 Task: Search one way flight ticket for 4 adults, 2 children, 2 infants in seat and 1 infant on lap in economy from Birmingham: Birmingham-shuttlesworth International Airport to Huntsville: Huntsville International Airport(carl T. Jones Field) on 5-3-2023. Choice of flights is American. Number of bags: 1 carry on bag. Price is upto 95000. Outbound departure time preference is 4:30.
Action: Mouse moved to (245, 329)
Screenshot: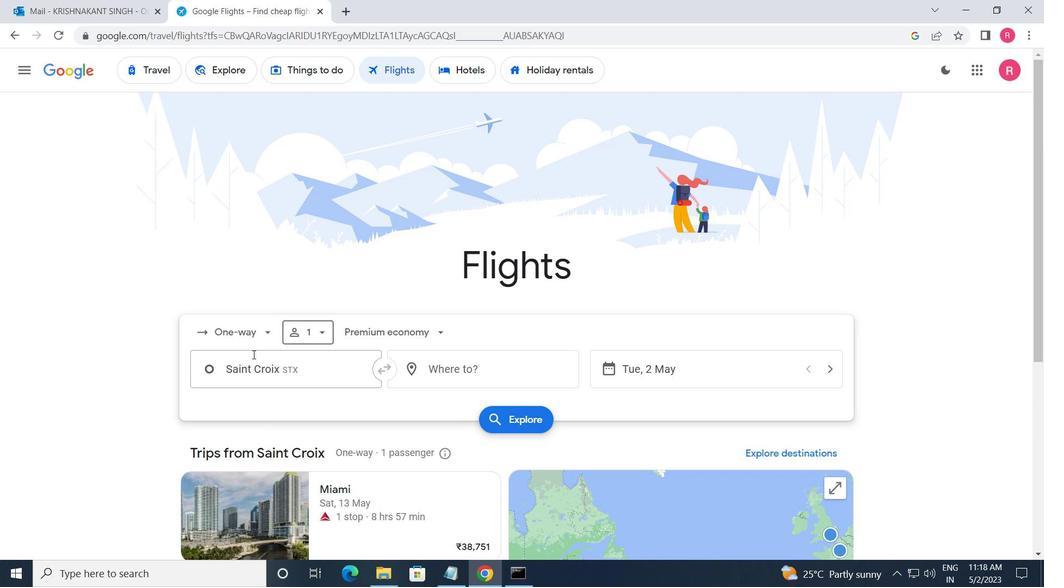 
Action: Mouse pressed left at (245, 329)
Screenshot: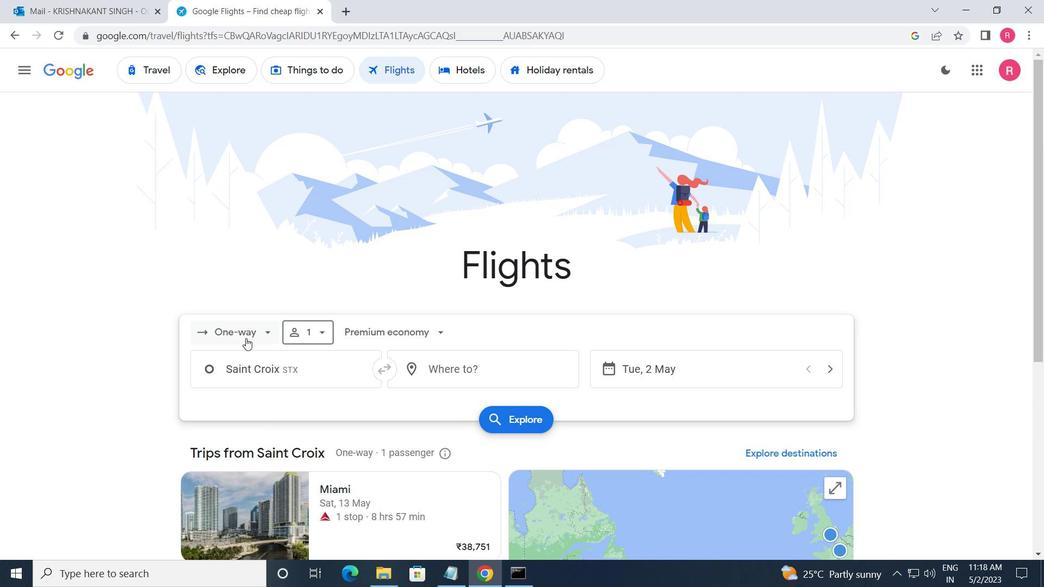 
Action: Mouse moved to (260, 399)
Screenshot: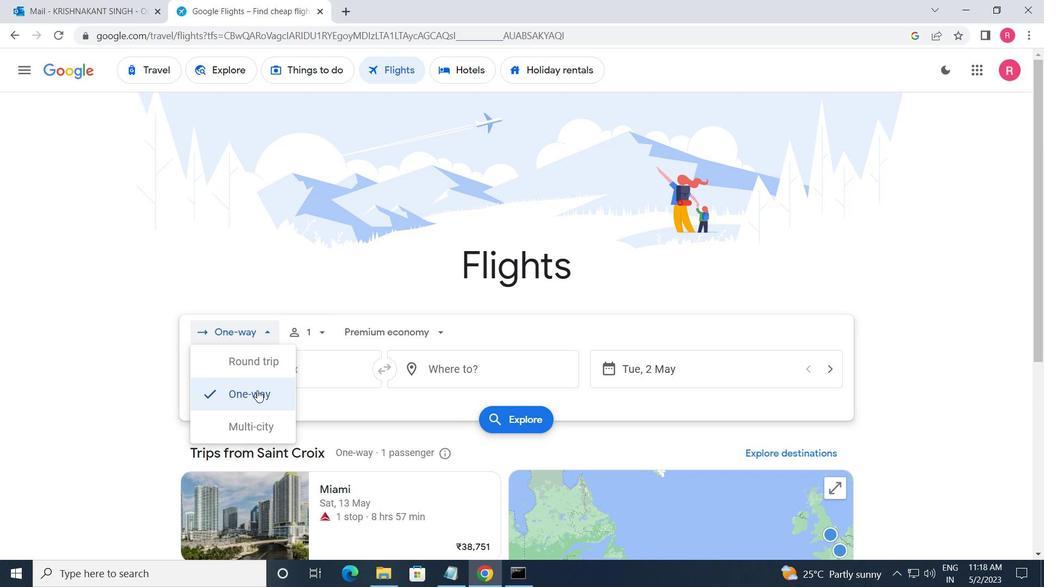 
Action: Mouse pressed left at (260, 399)
Screenshot: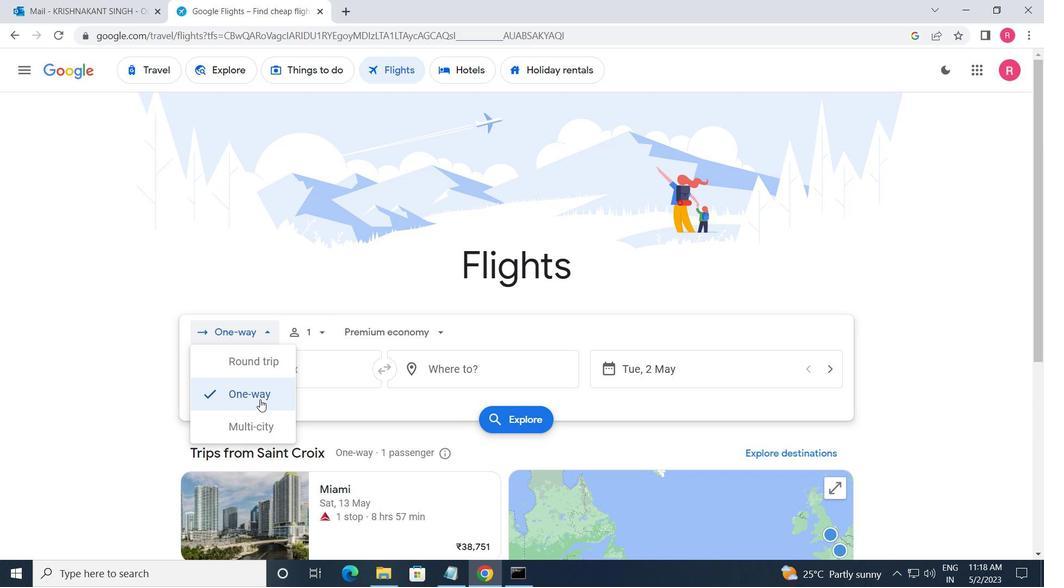 
Action: Mouse moved to (305, 339)
Screenshot: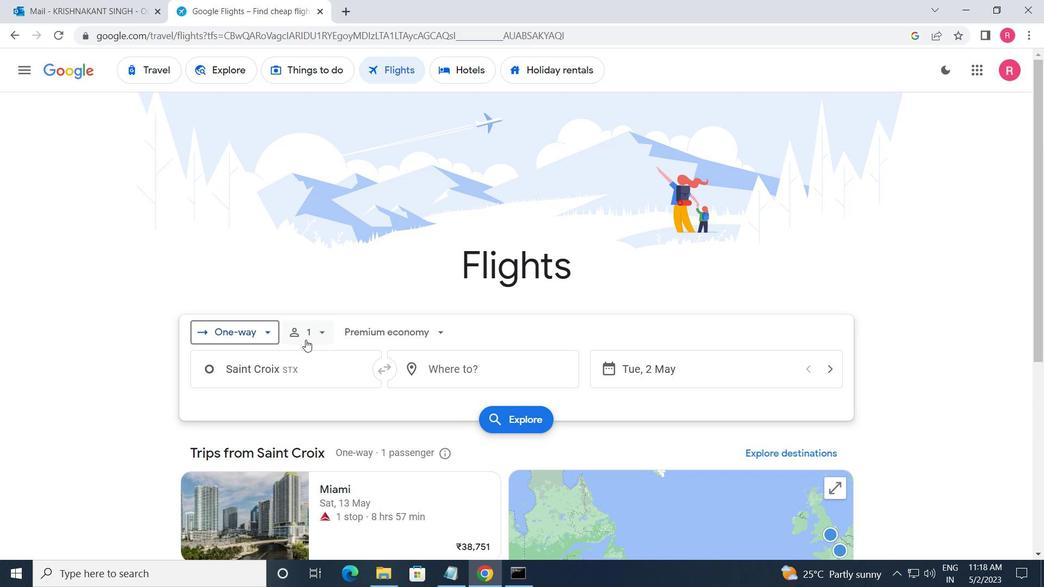 
Action: Mouse pressed left at (305, 339)
Screenshot: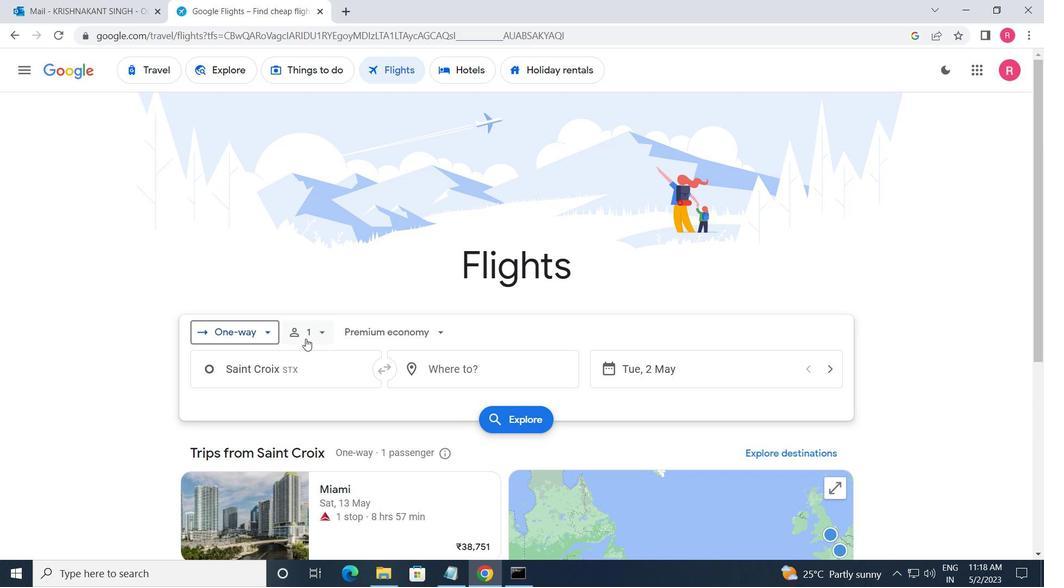 
Action: Mouse moved to (423, 373)
Screenshot: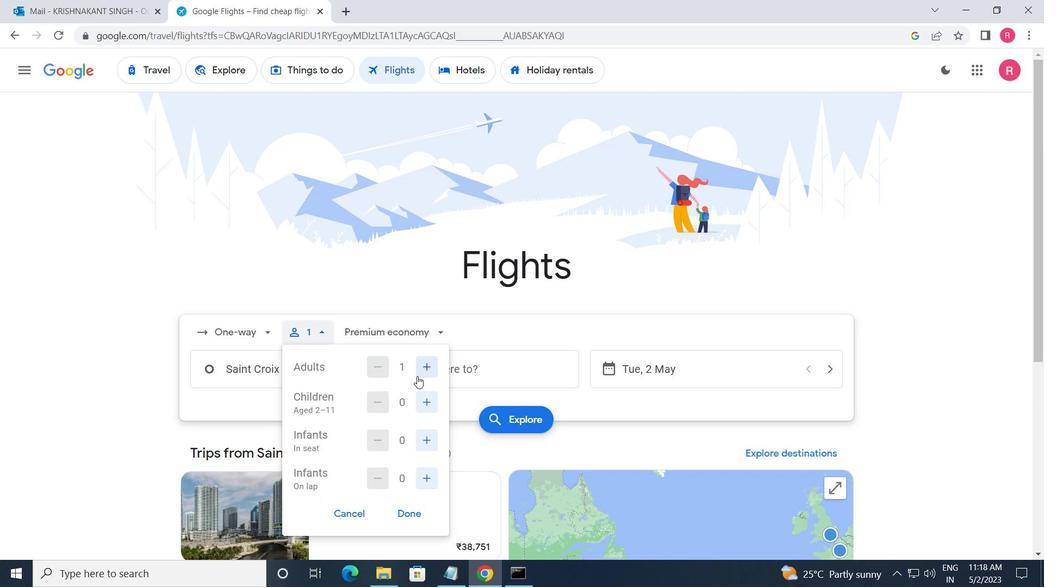 
Action: Mouse pressed left at (423, 373)
Screenshot: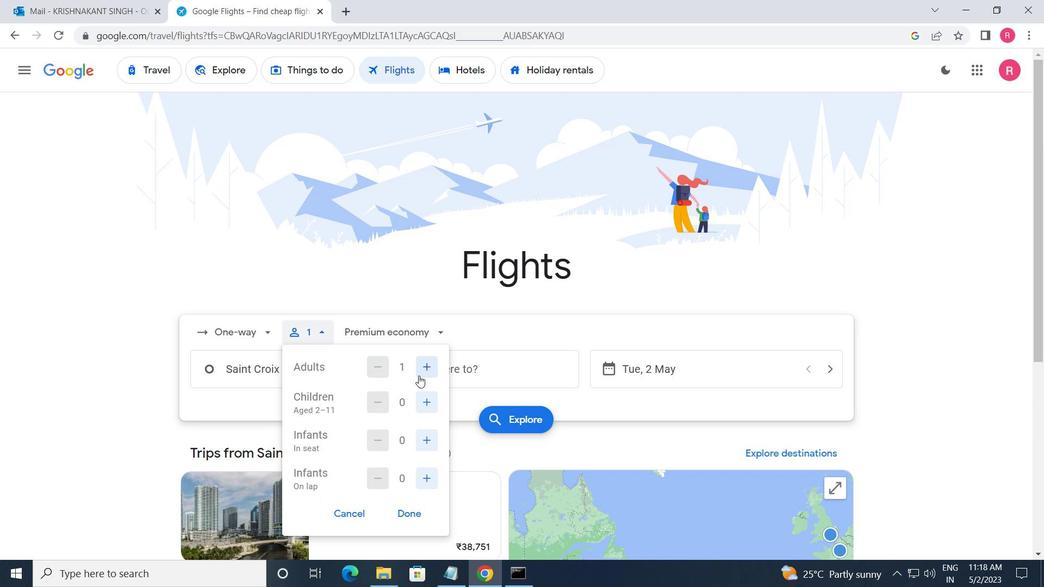 
Action: Mouse moved to (423, 373)
Screenshot: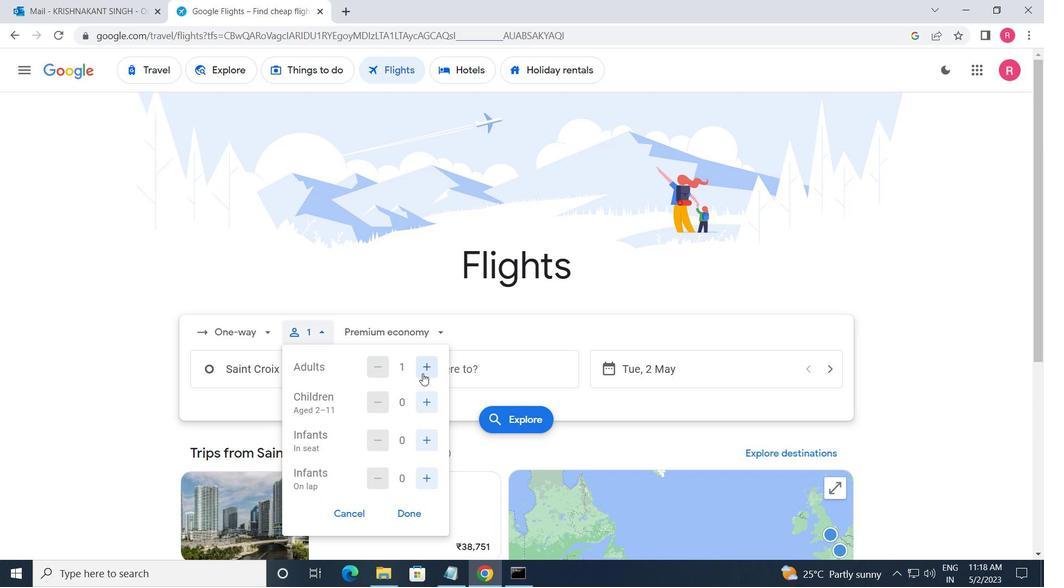 
Action: Mouse pressed left at (423, 373)
Screenshot: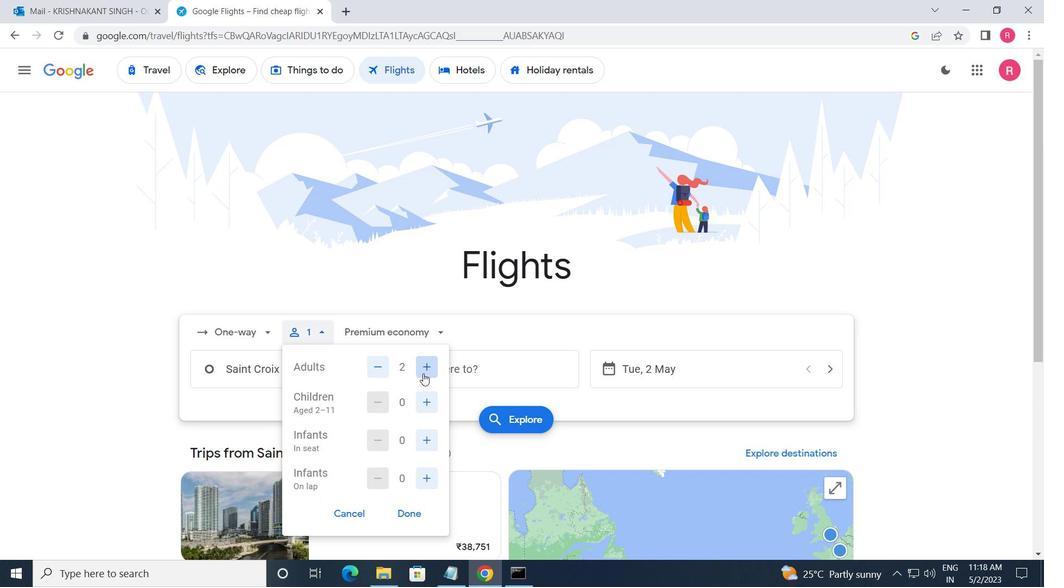 
Action: Mouse pressed left at (423, 373)
Screenshot: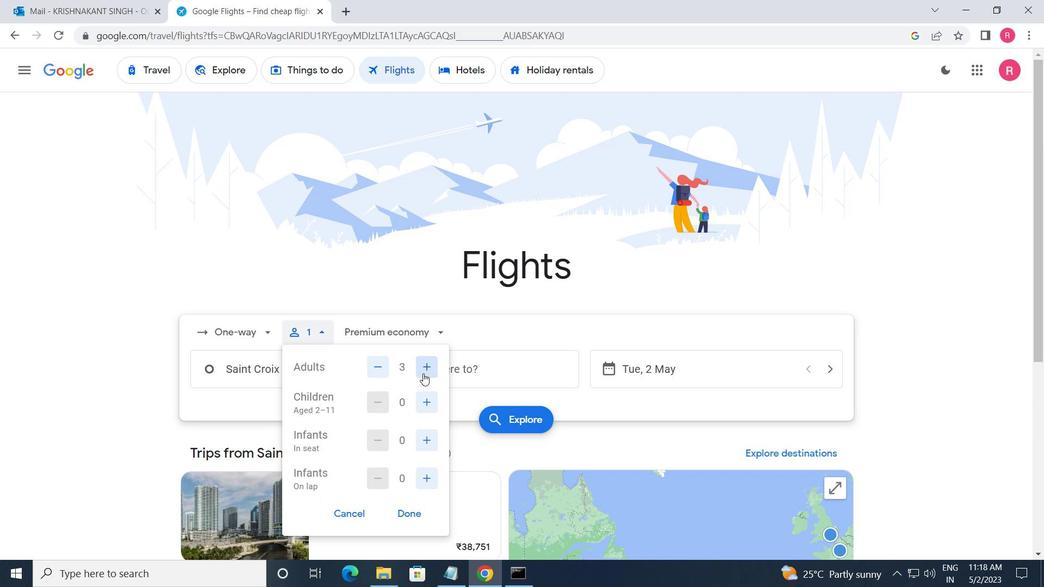 
Action: Mouse moved to (417, 410)
Screenshot: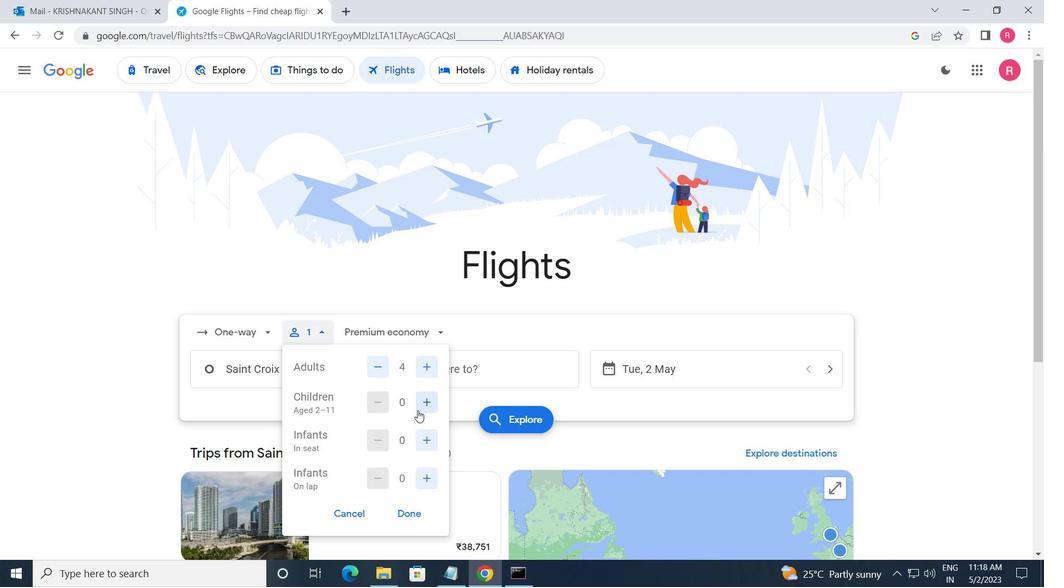 
Action: Mouse pressed left at (417, 410)
Screenshot: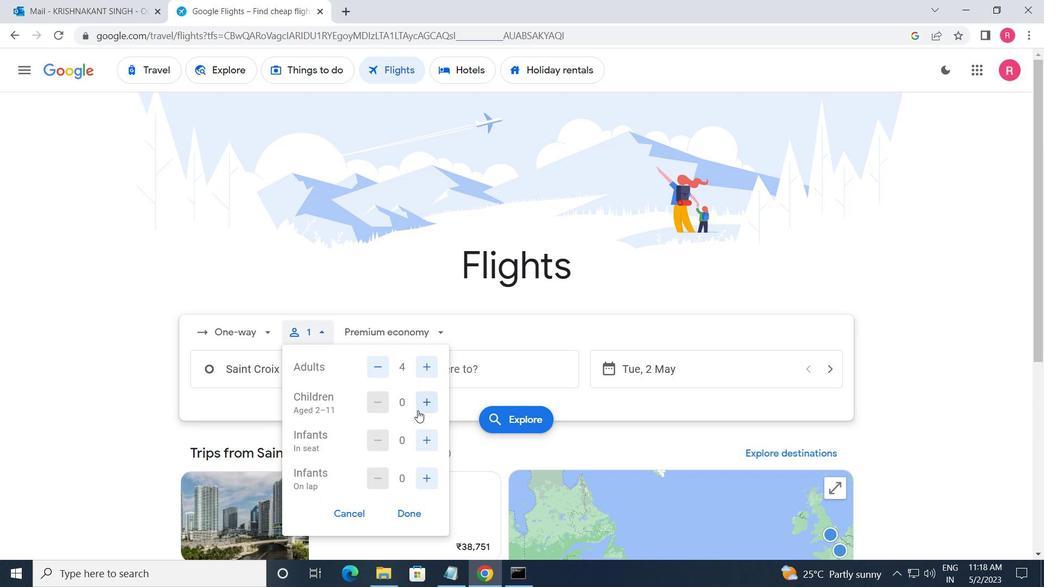 
Action: Mouse moved to (417, 408)
Screenshot: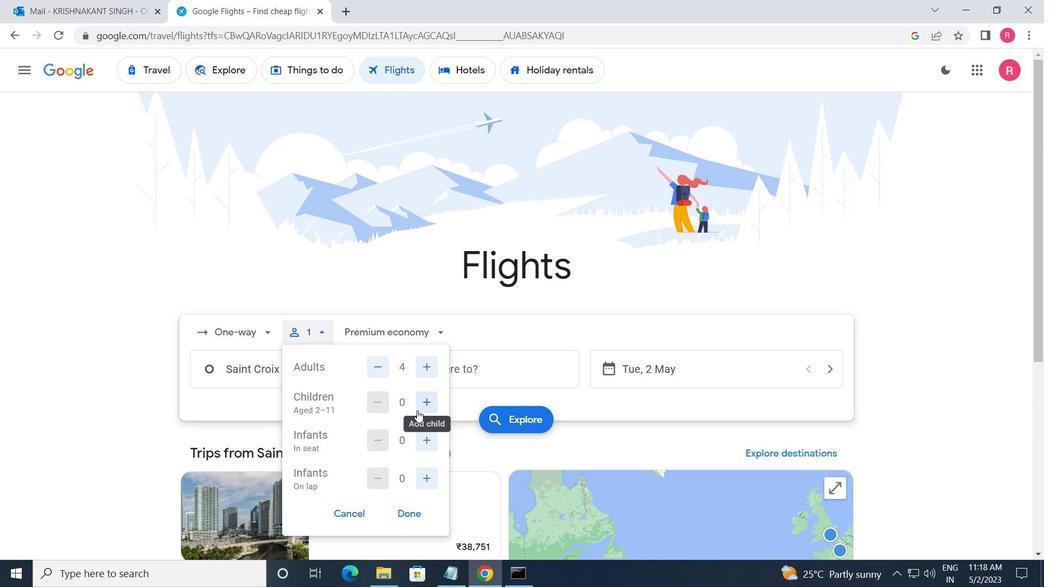
Action: Mouse pressed left at (417, 408)
Screenshot: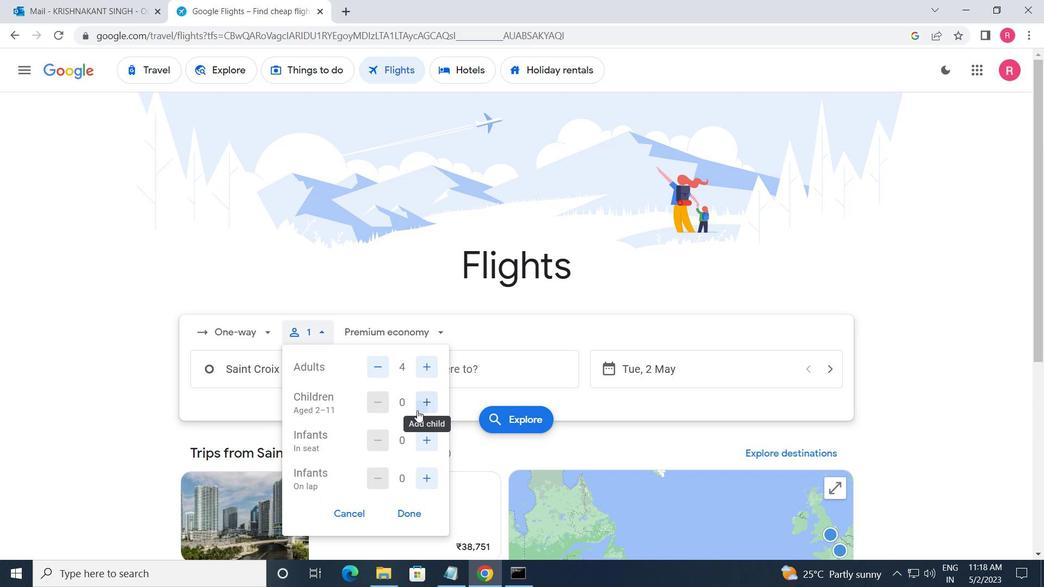 
Action: Mouse pressed left at (417, 408)
Screenshot: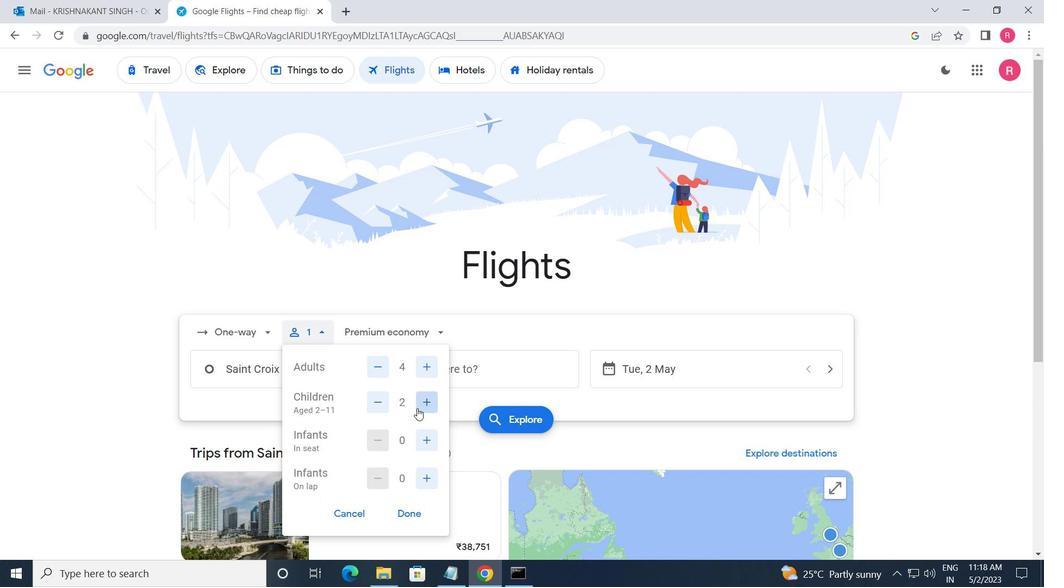 
Action: Mouse moved to (378, 403)
Screenshot: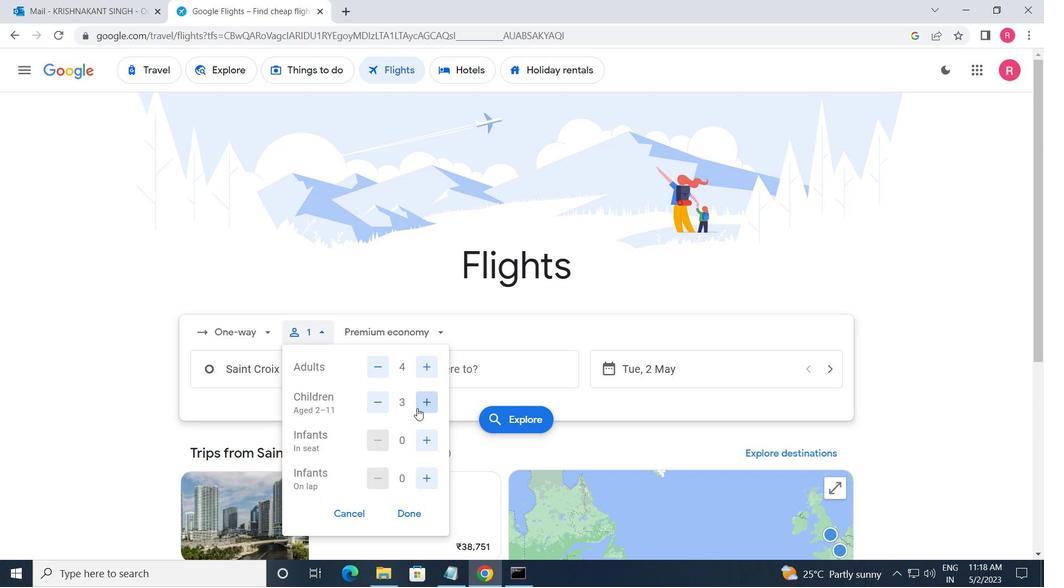 
Action: Mouse pressed left at (378, 403)
Screenshot: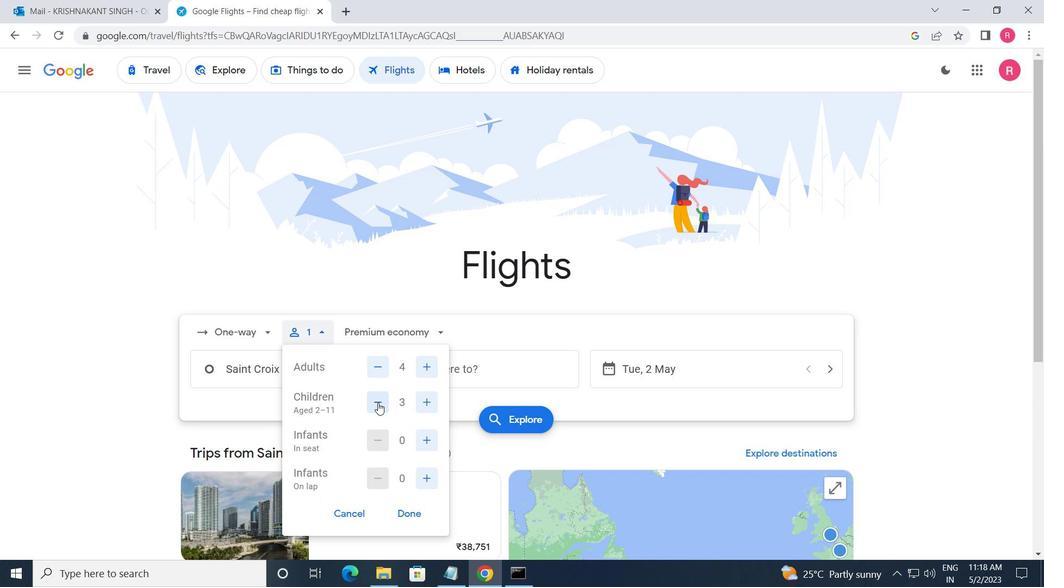 
Action: Mouse moved to (427, 439)
Screenshot: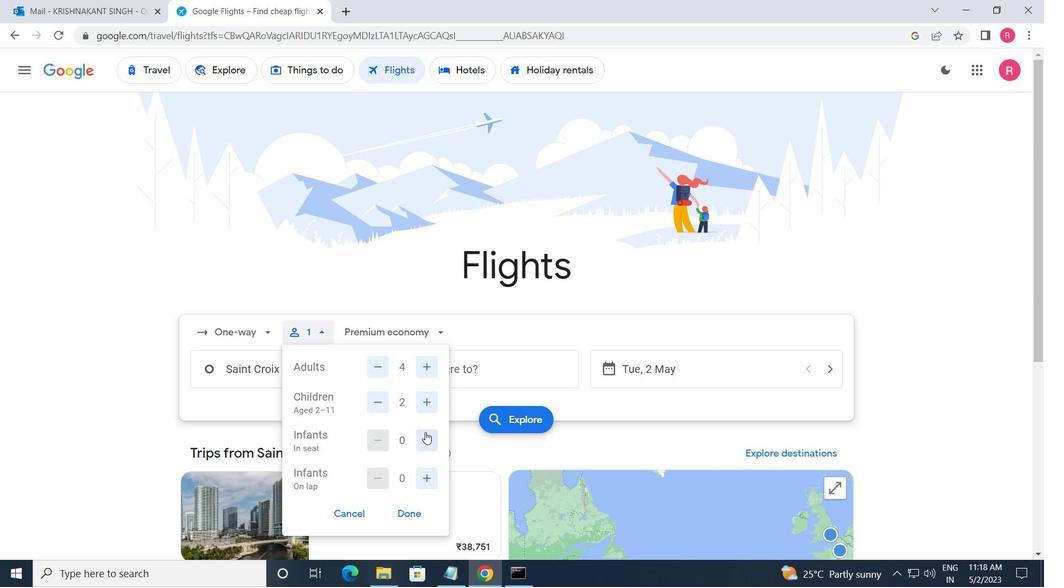 
Action: Mouse pressed left at (427, 439)
Screenshot: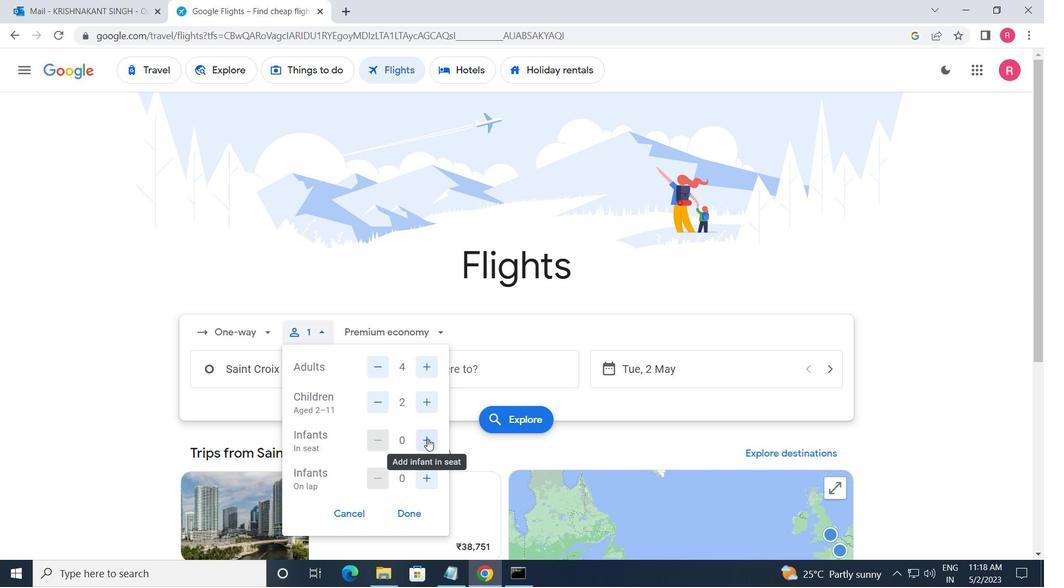 
Action: Mouse pressed left at (427, 439)
Screenshot: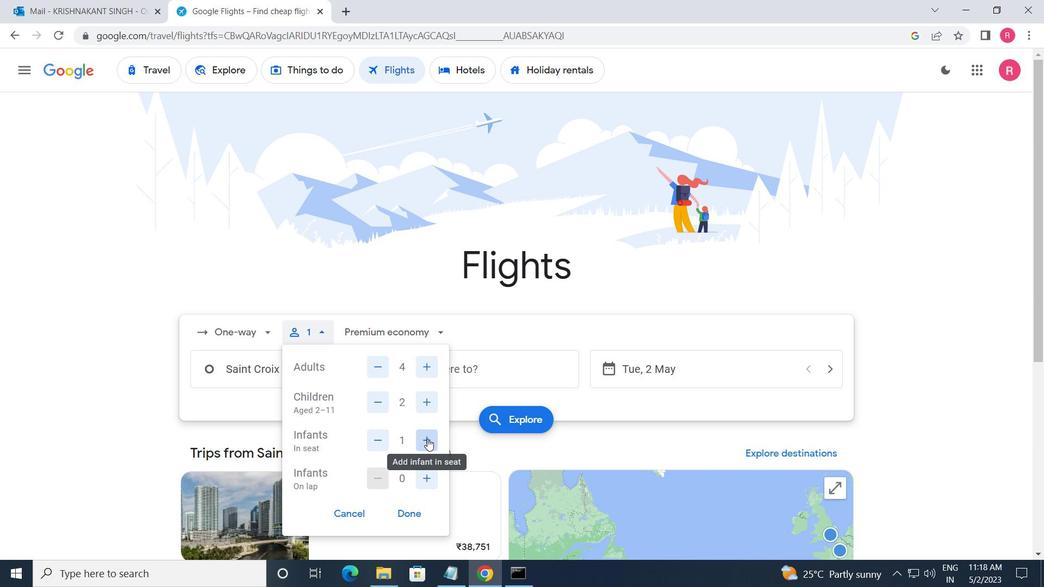 
Action: Mouse moved to (428, 471)
Screenshot: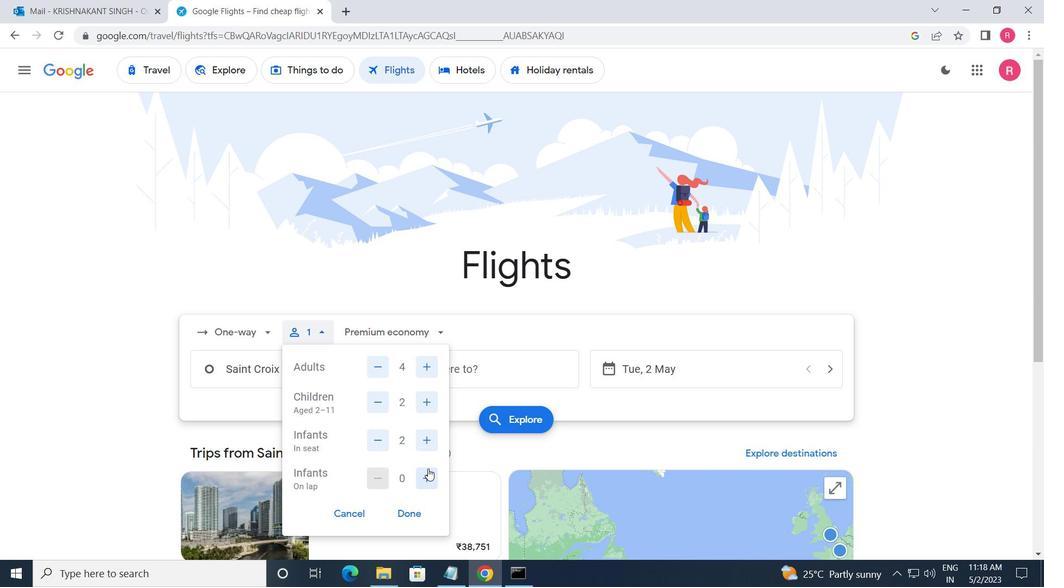 
Action: Mouse pressed left at (428, 471)
Screenshot: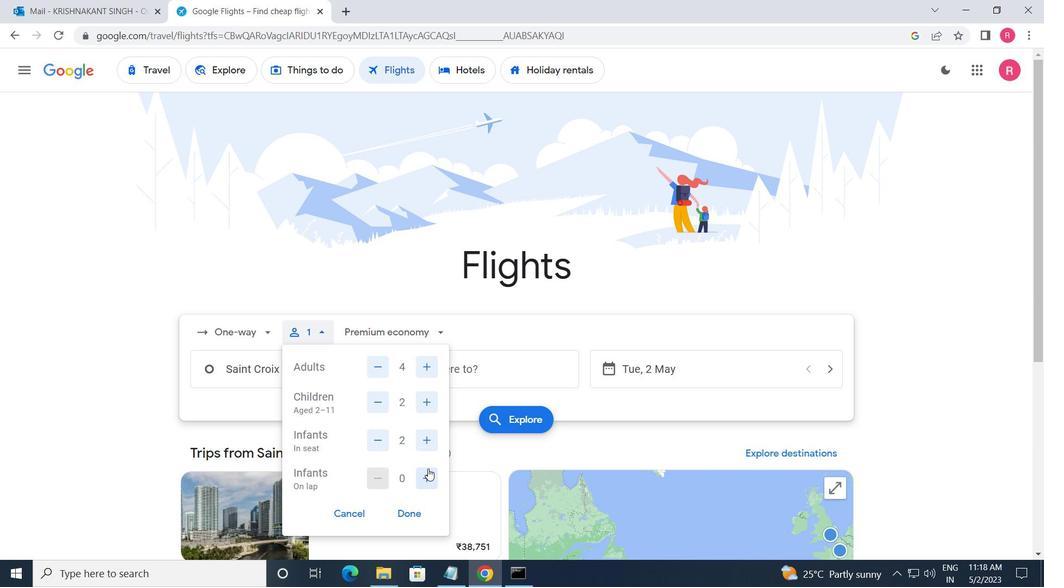 
Action: Mouse moved to (409, 511)
Screenshot: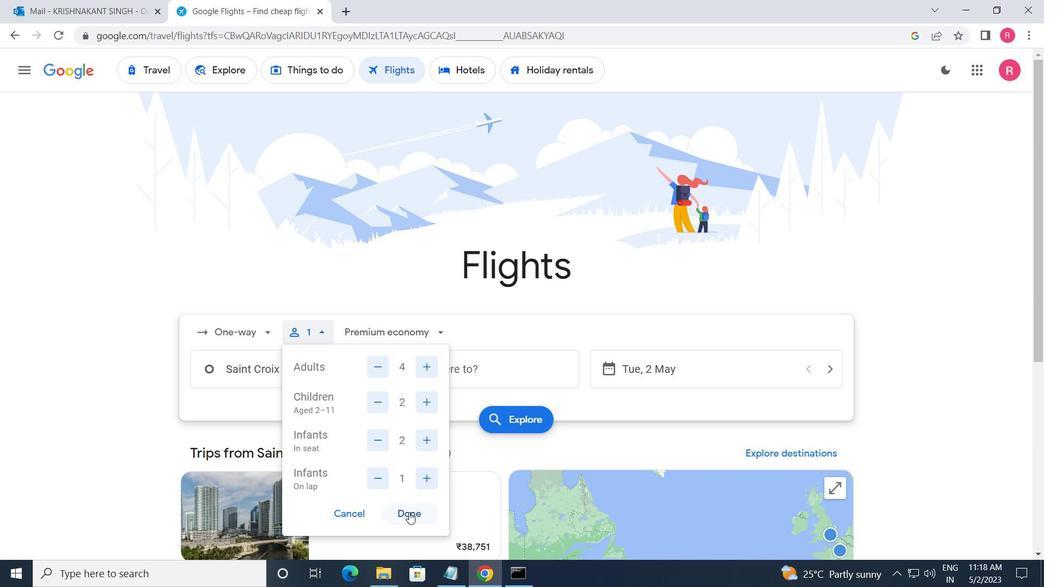 
Action: Mouse pressed left at (409, 511)
Screenshot: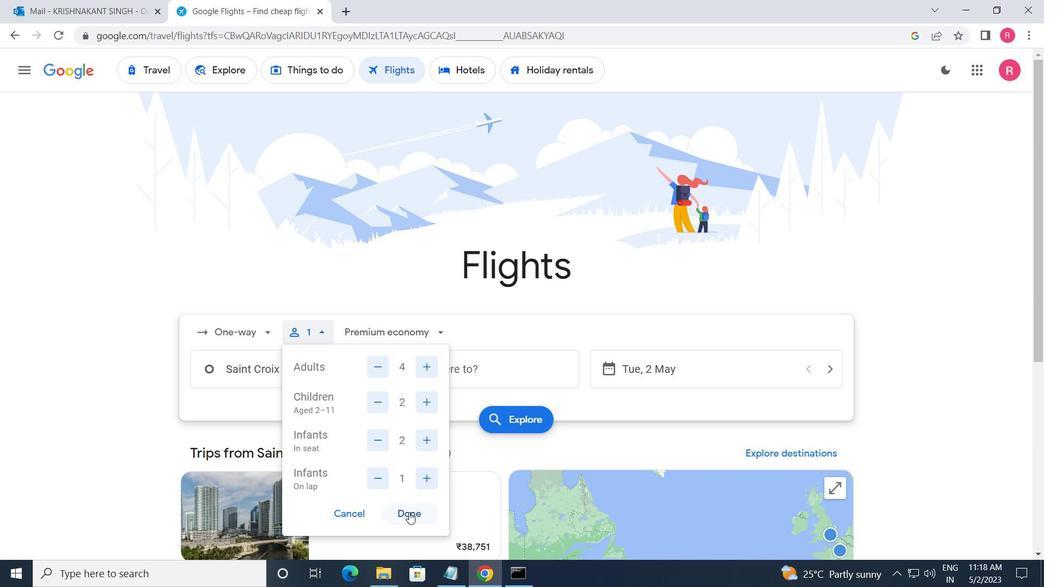 
Action: Mouse moved to (385, 330)
Screenshot: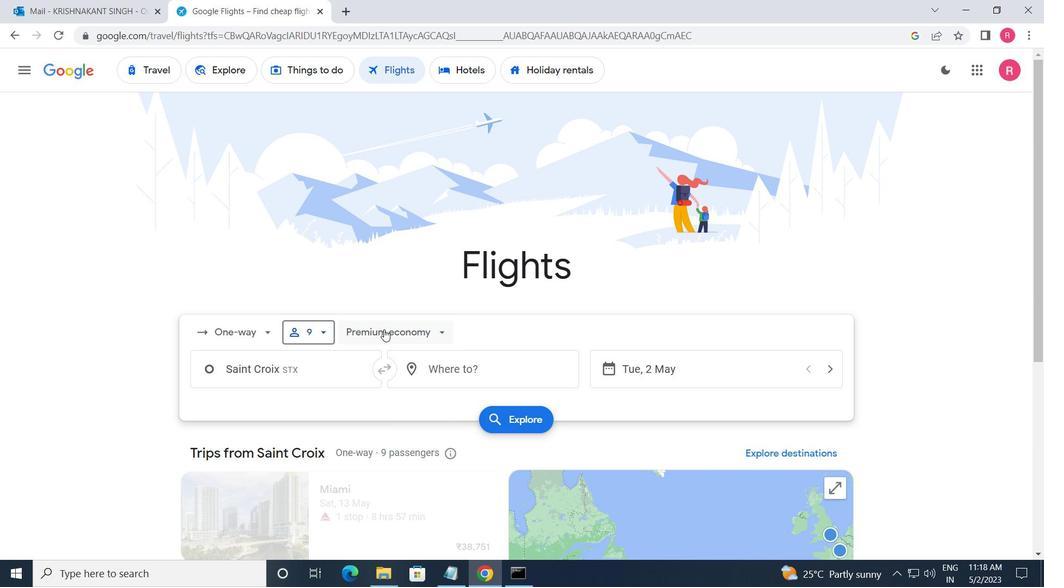 
Action: Mouse pressed left at (385, 330)
Screenshot: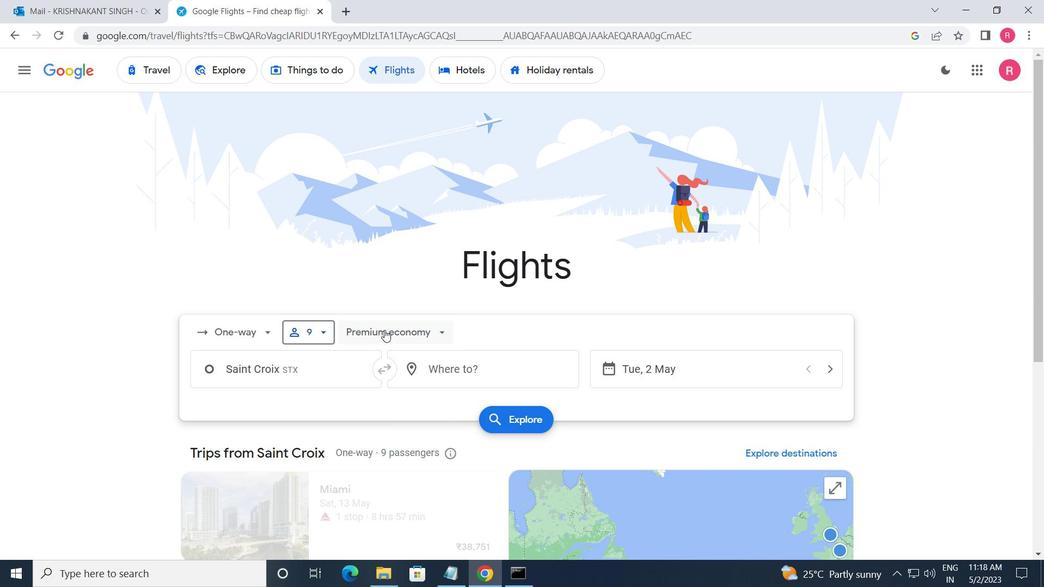 
Action: Mouse moved to (397, 372)
Screenshot: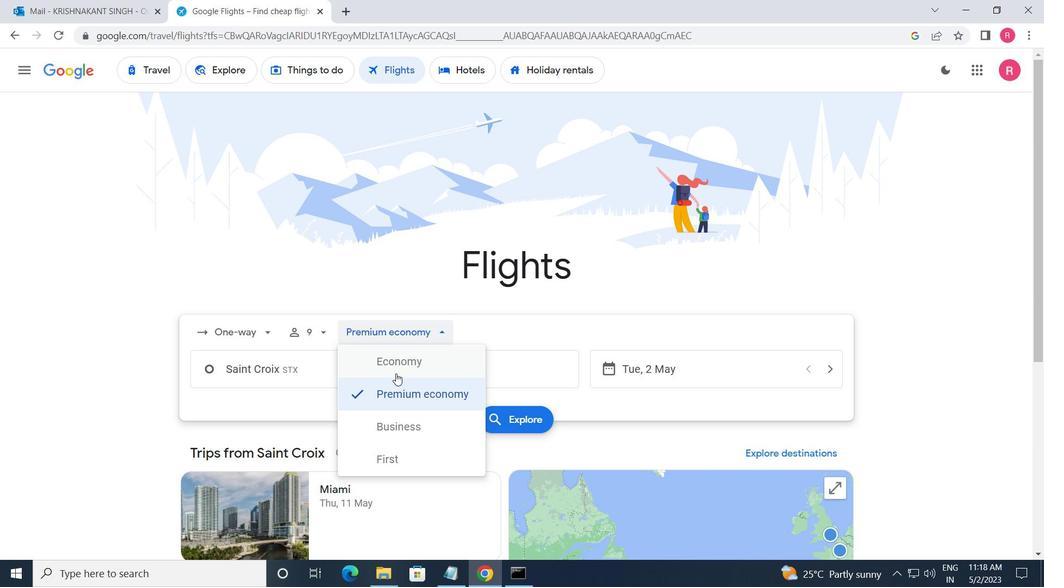 
Action: Mouse pressed left at (397, 372)
Screenshot: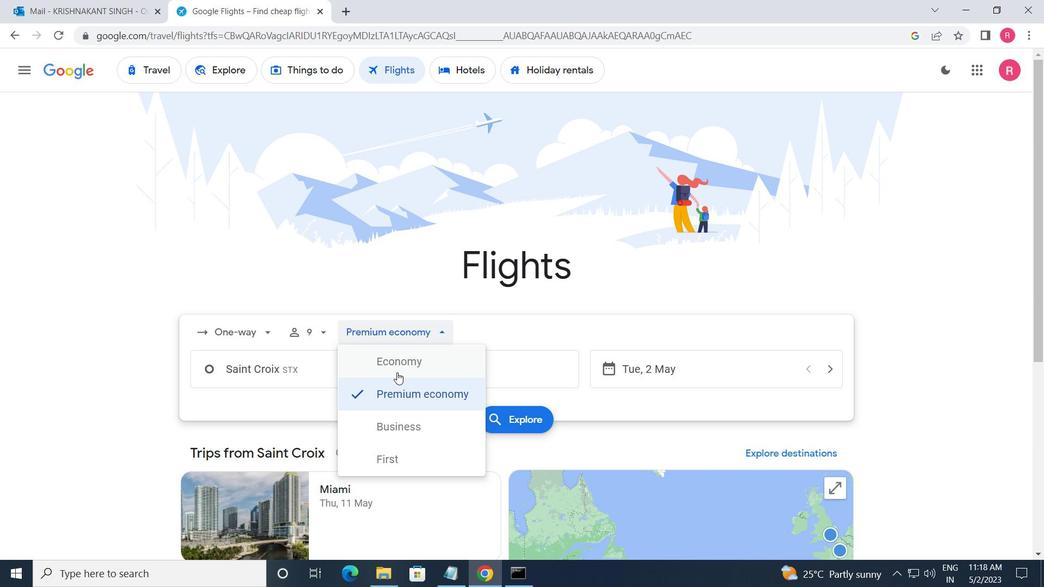 
Action: Mouse moved to (322, 375)
Screenshot: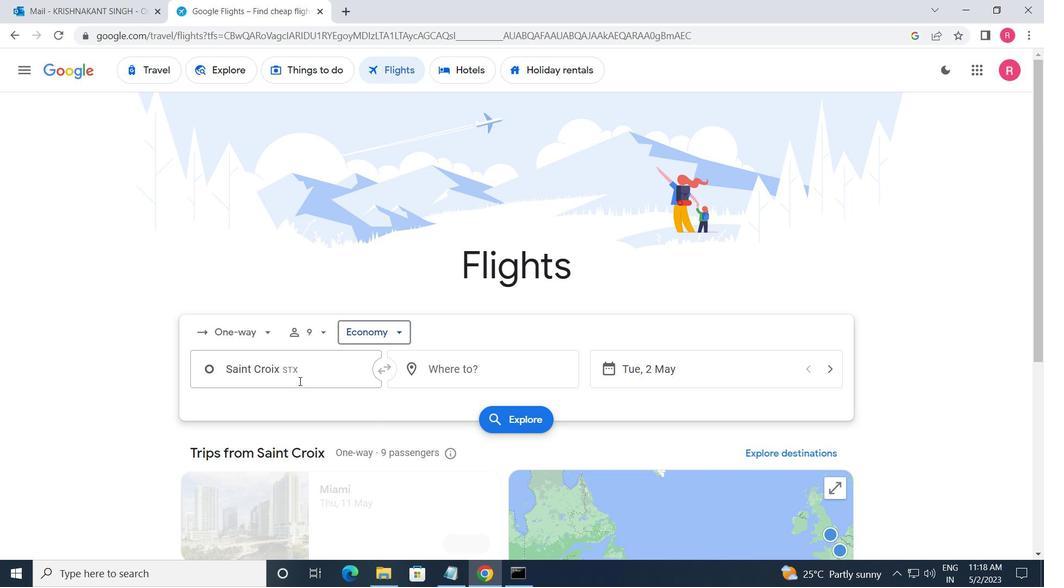
Action: Mouse pressed left at (322, 375)
Screenshot: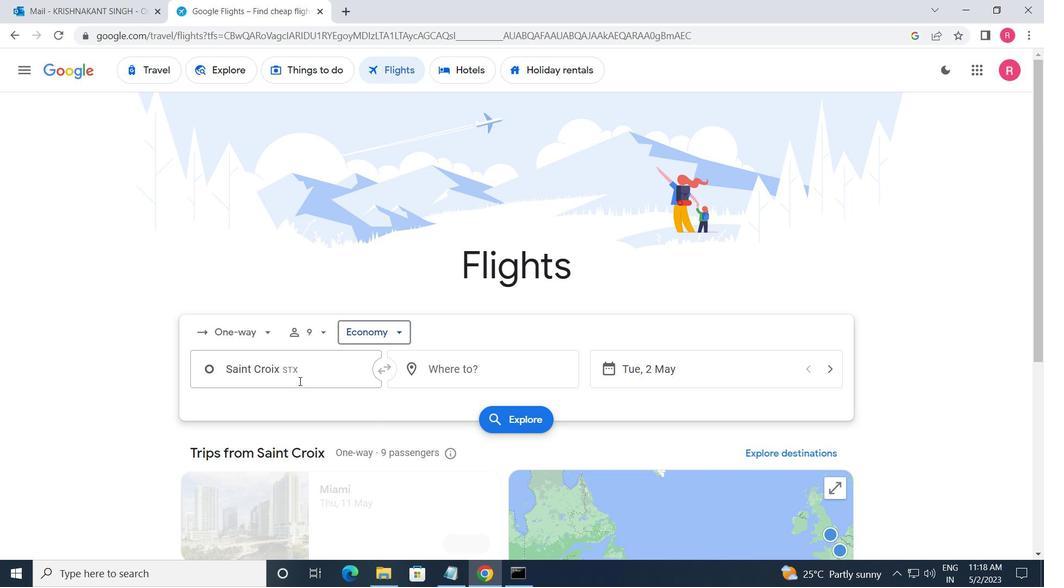 
Action: Mouse moved to (321, 379)
Screenshot: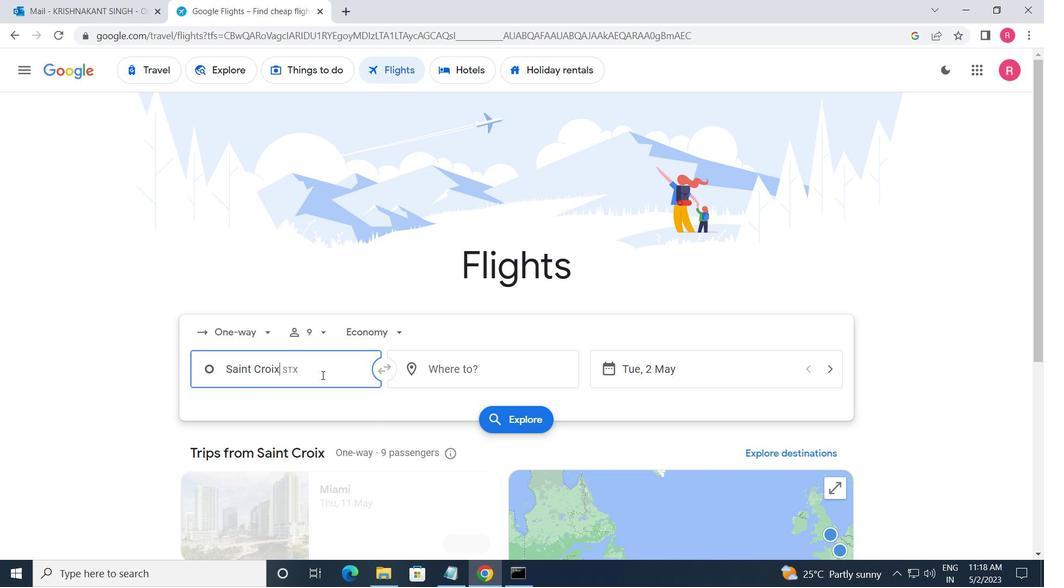 
Action: Key pressed <Key.shift><Key.shift>BIRMINGHAM-<Key.shift>S
Screenshot: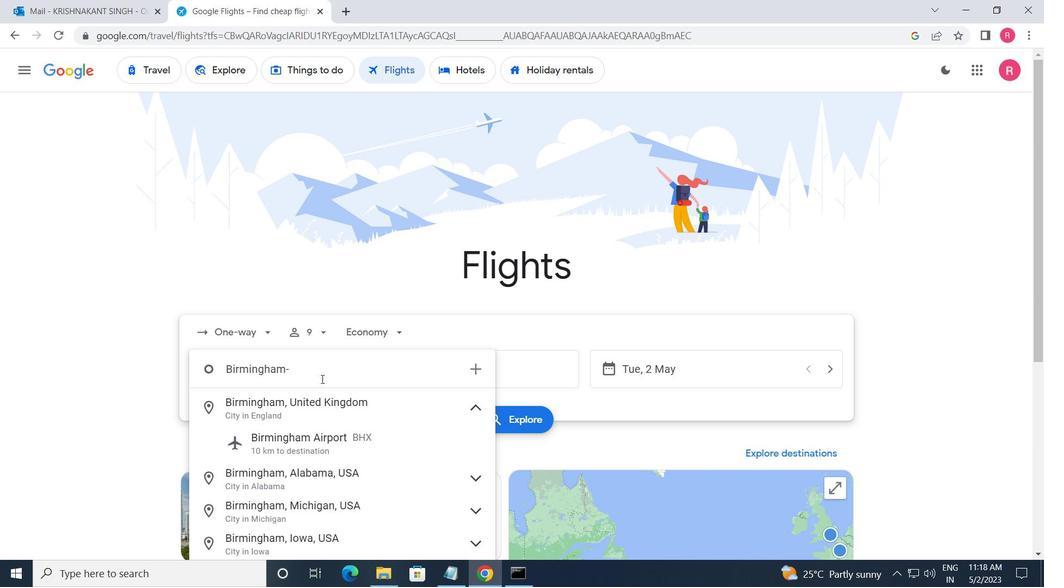 
Action: Mouse moved to (331, 433)
Screenshot: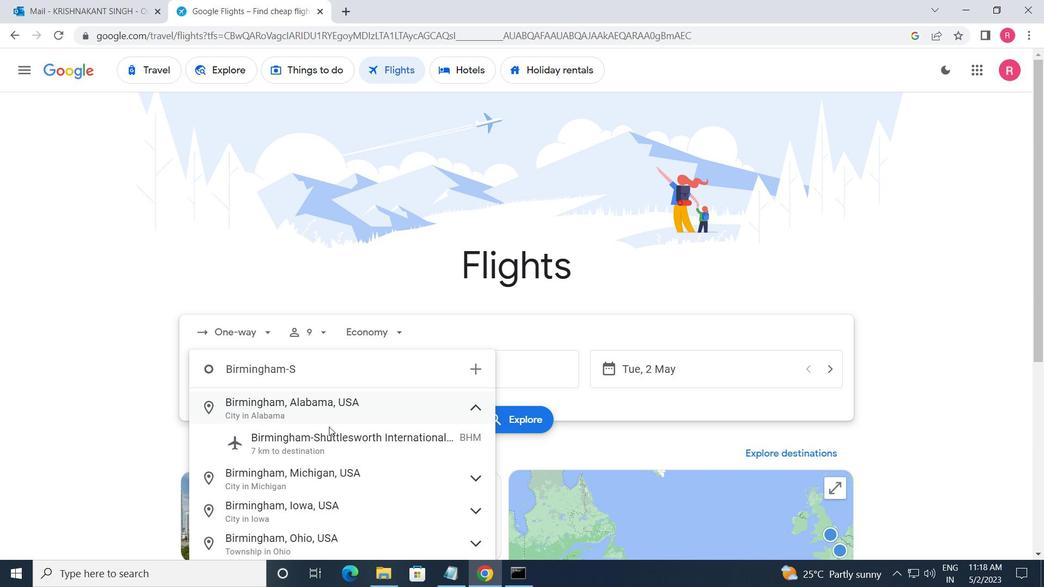 
Action: Mouse pressed left at (331, 433)
Screenshot: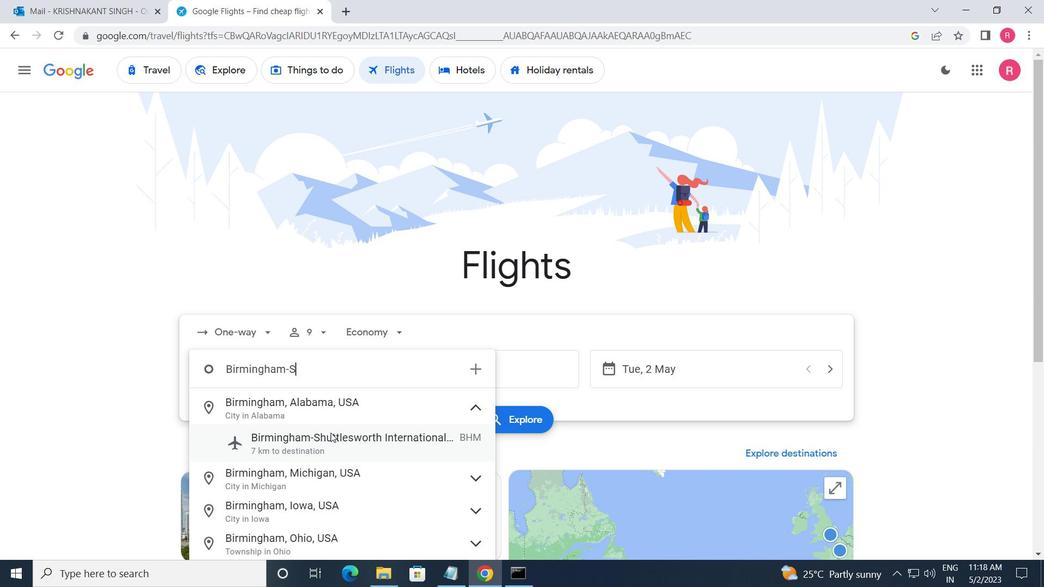 
Action: Mouse moved to (442, 373)
Screenshot: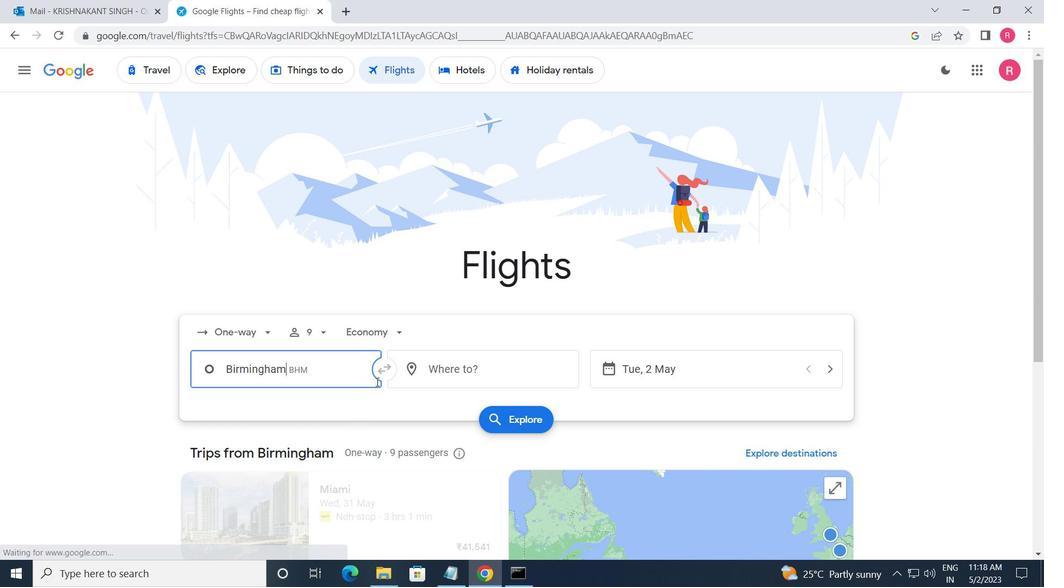 
Action: Mouse pressed left at (442, 373)
Screenshot: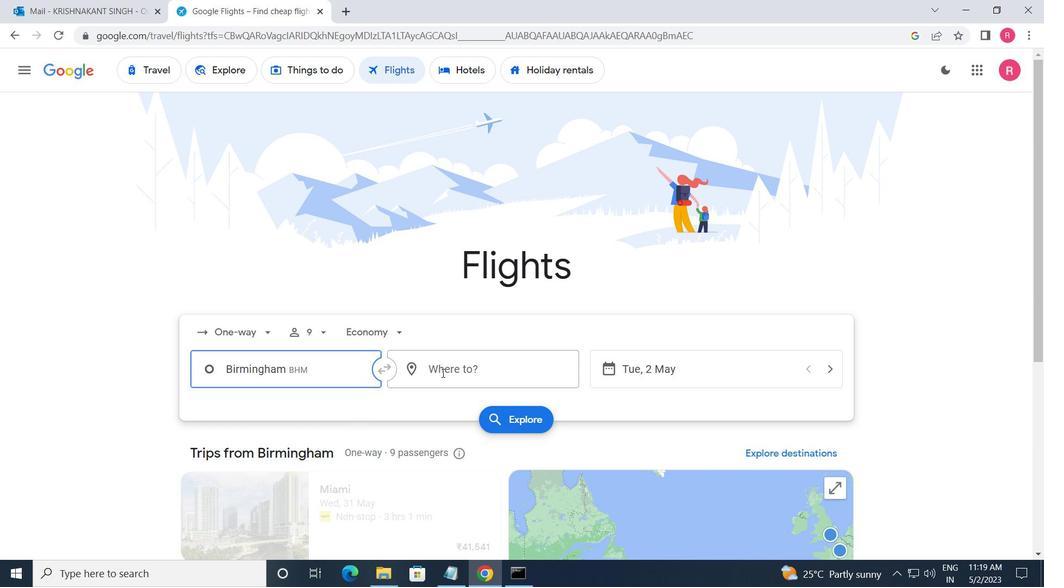 
Action: Mouse moved to (417, 344)
Screenshot: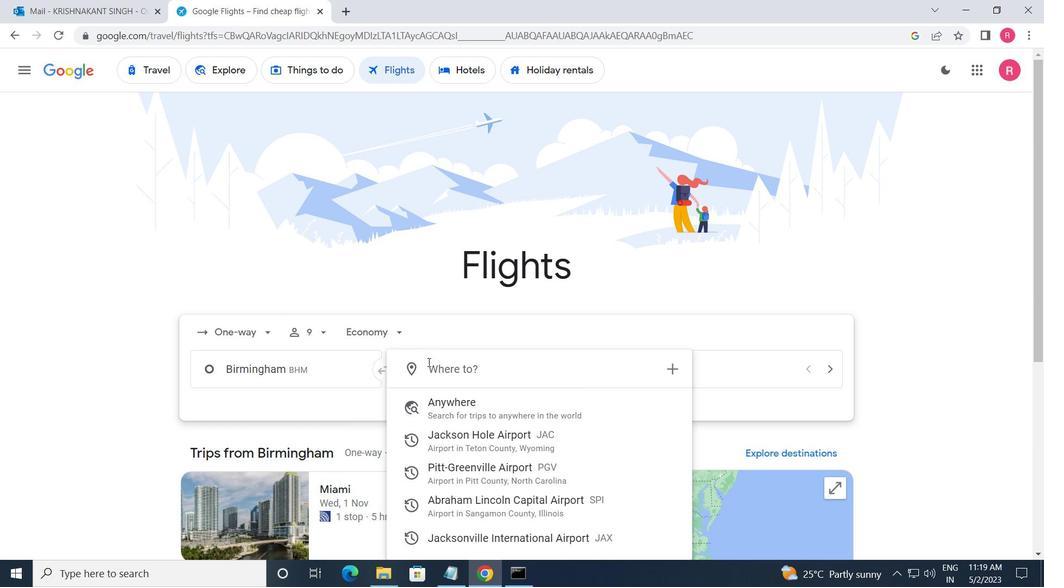 
Action: Key pressed <Key.shift_r>HUNTS
Screenshot: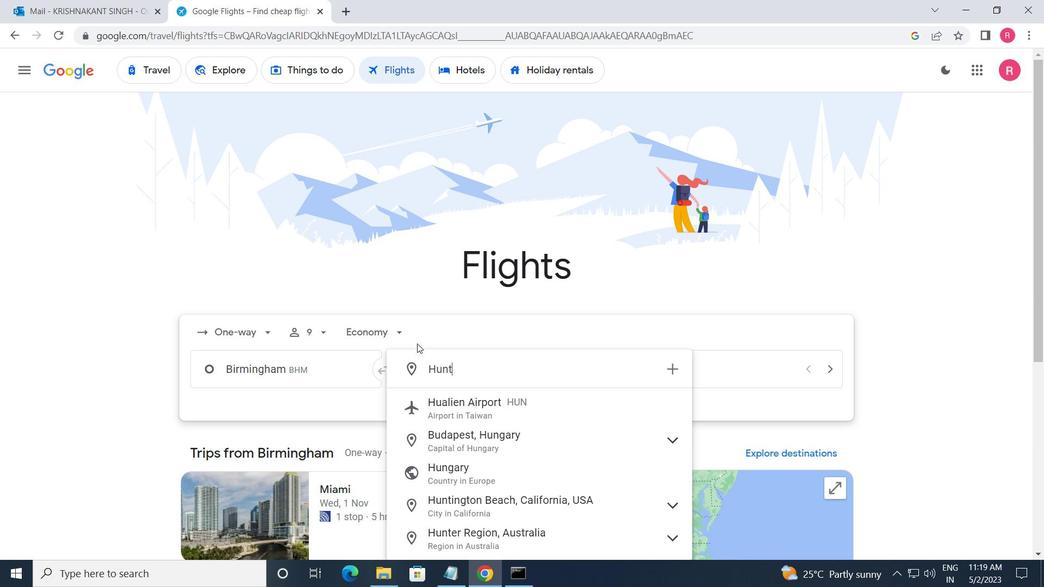
Action: Mouse moved to (482, 451)
Screenshot: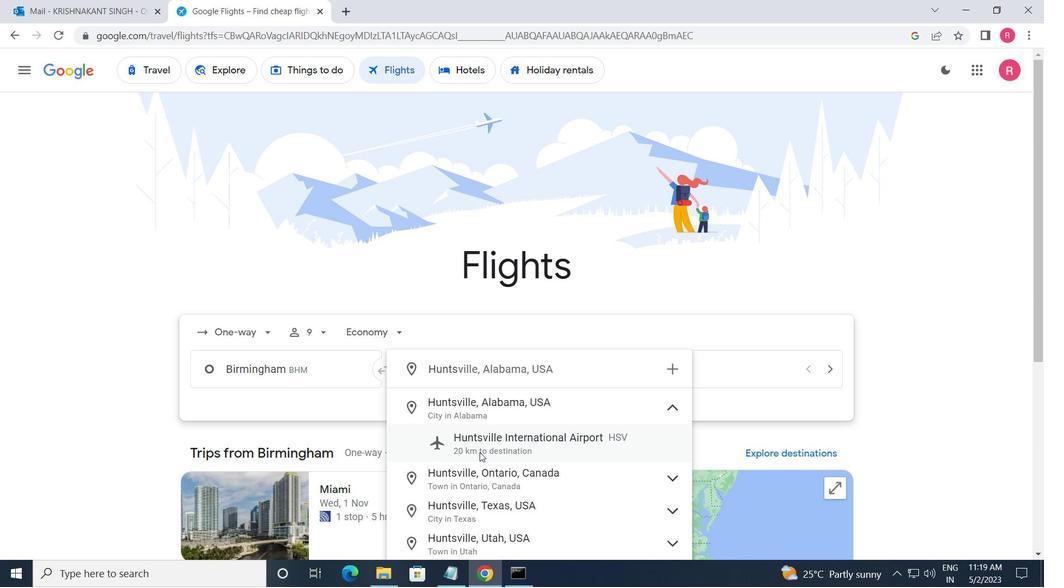 
Action: Mouse pressed left at (482, 451)
Screenshot: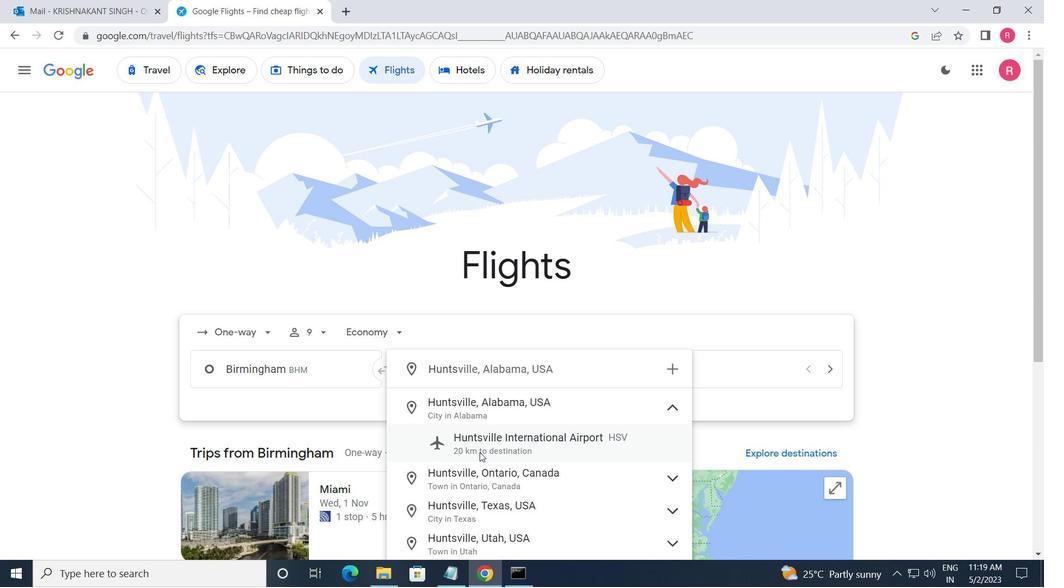 
Action: Mouse moved to (727, 353)
Screenshot: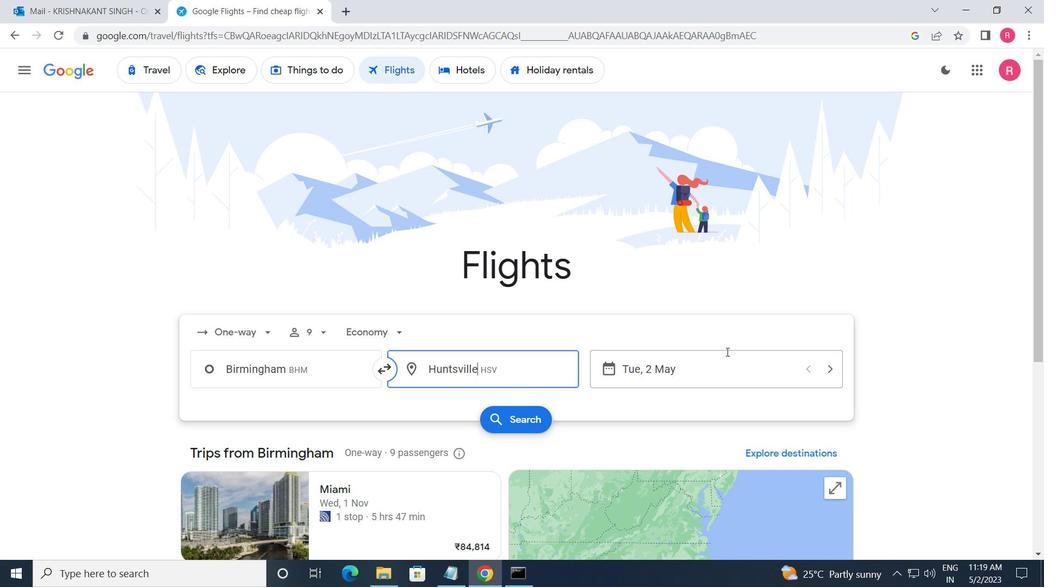 
Action: Mouse pressed left at (727, 353)
Screenshot: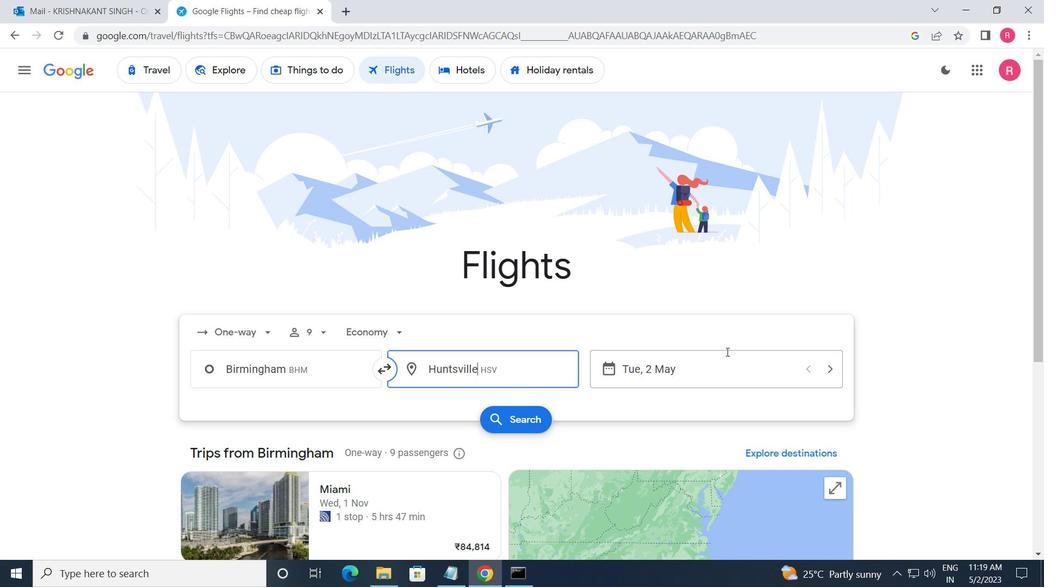 
Action: Mouse moved to (424, 311)
Screenshot: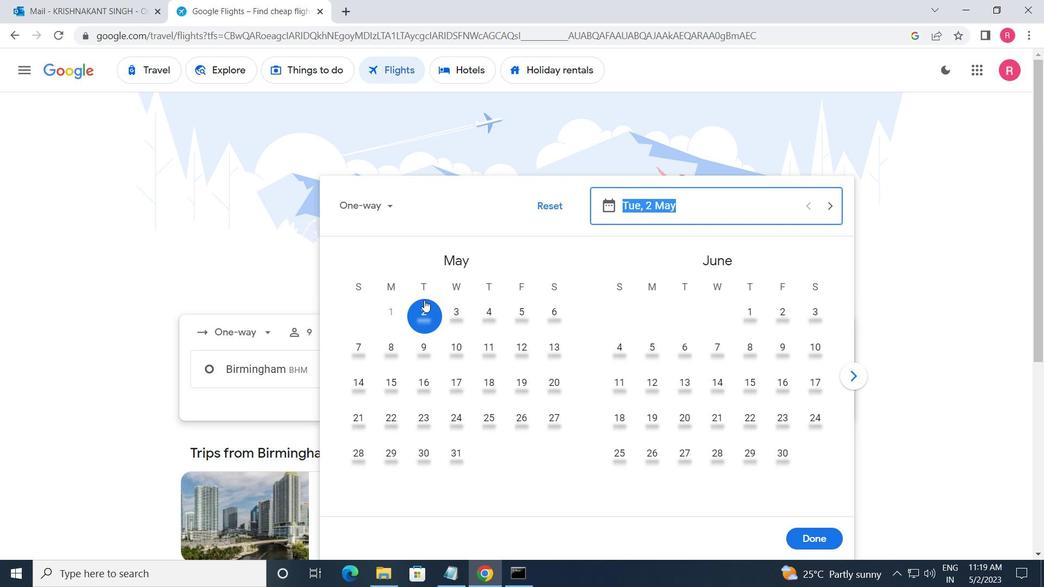 
Action: Mouse pressed left at (424, 311)
Screenshot: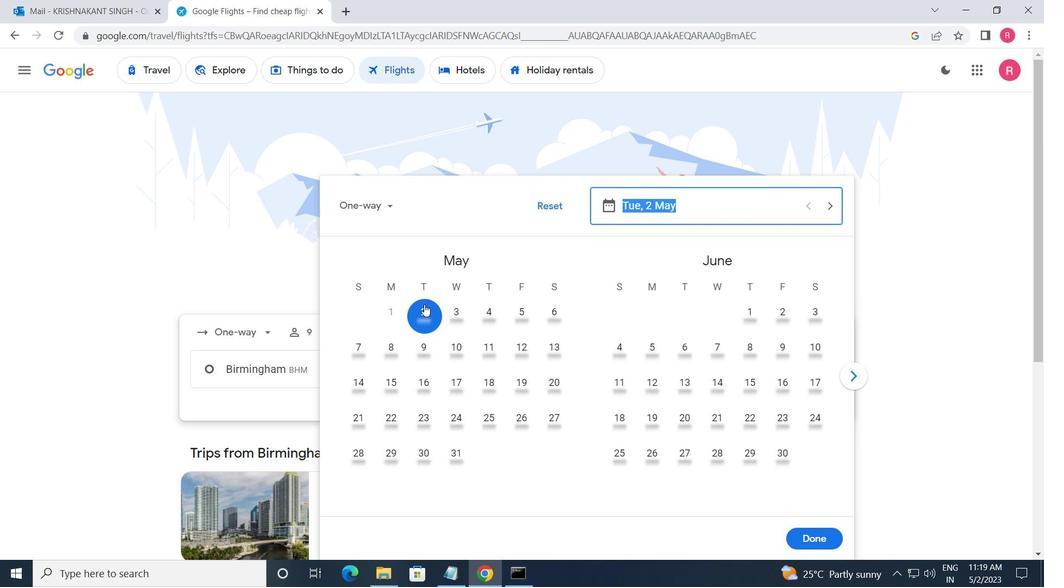 
Action: Mouse moved to (814, 539)
Screenshot: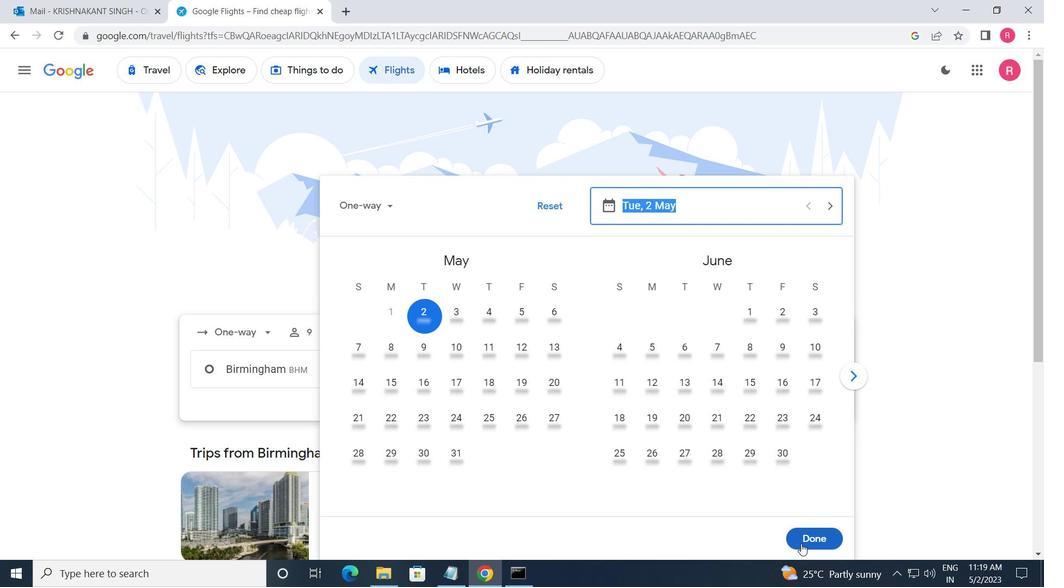 
Action: Mouse pressed left at (814, 539)
Screenshot: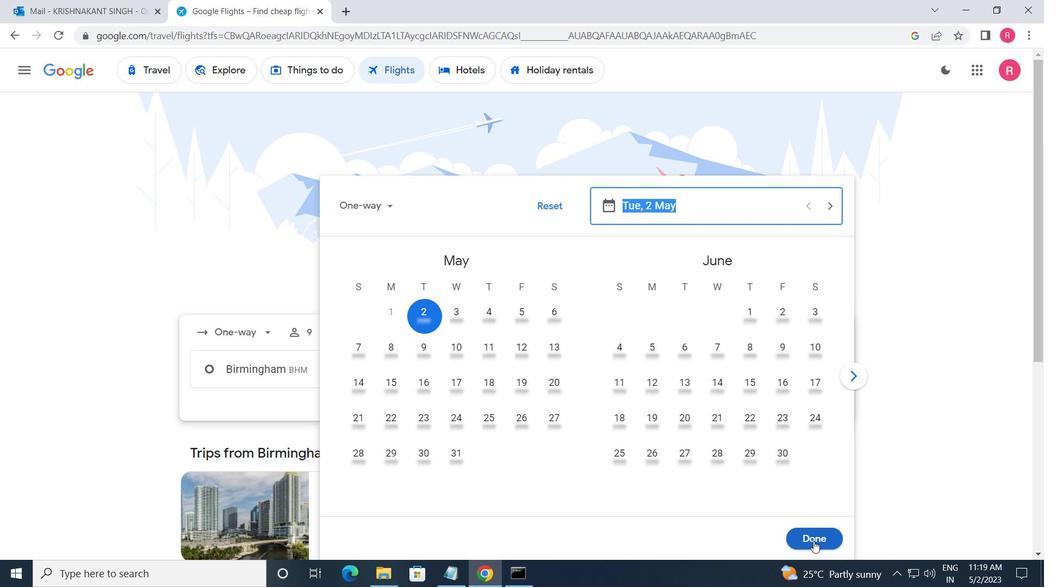 
Action: Mouse moved to (499, 412)
Screenshot: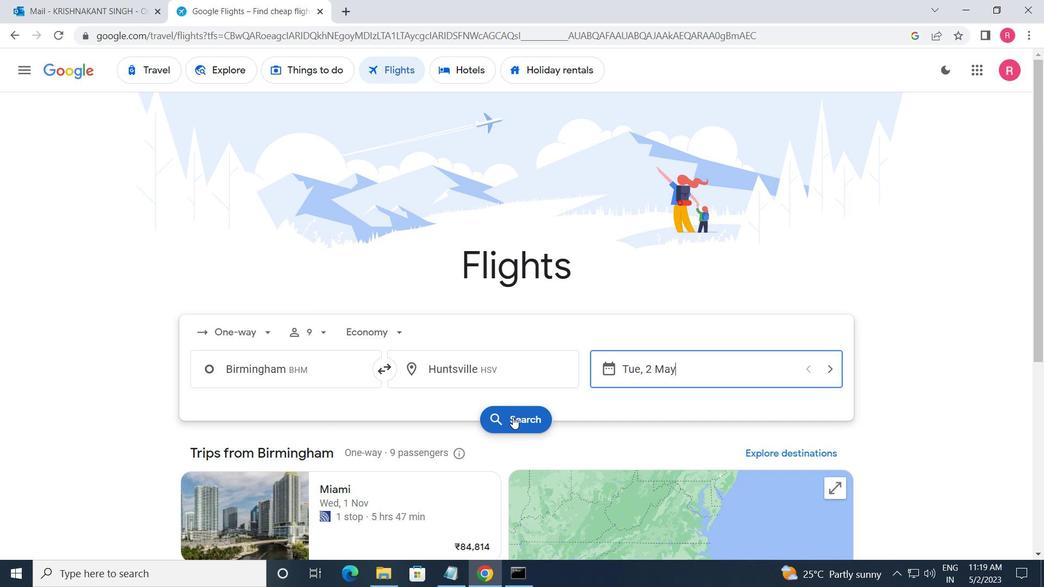 
Action: Mouse pressed left at (499, 412)
Screenshot: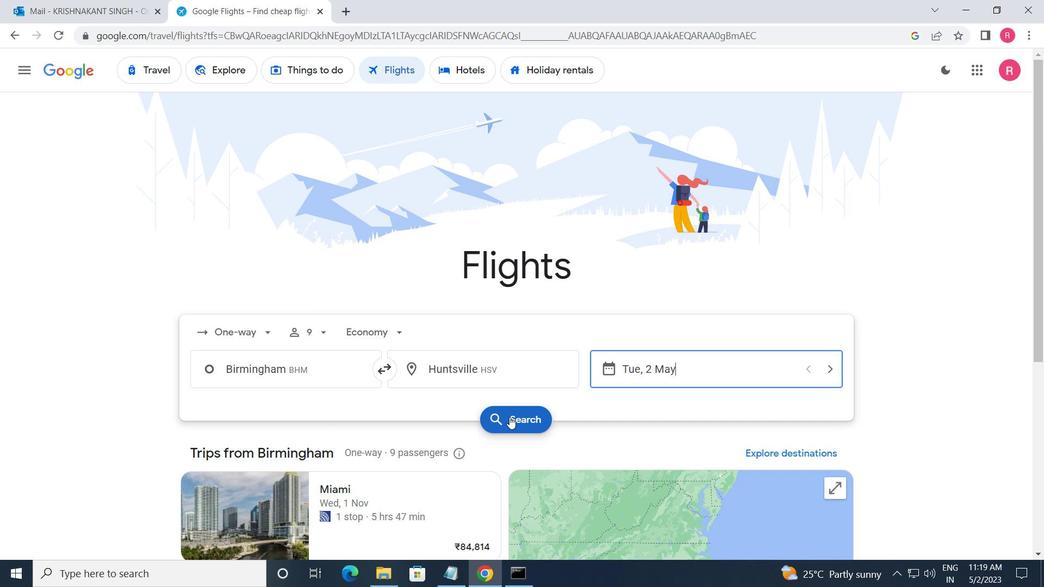
Action: Mouse moved to (211, 198)
Screenshot: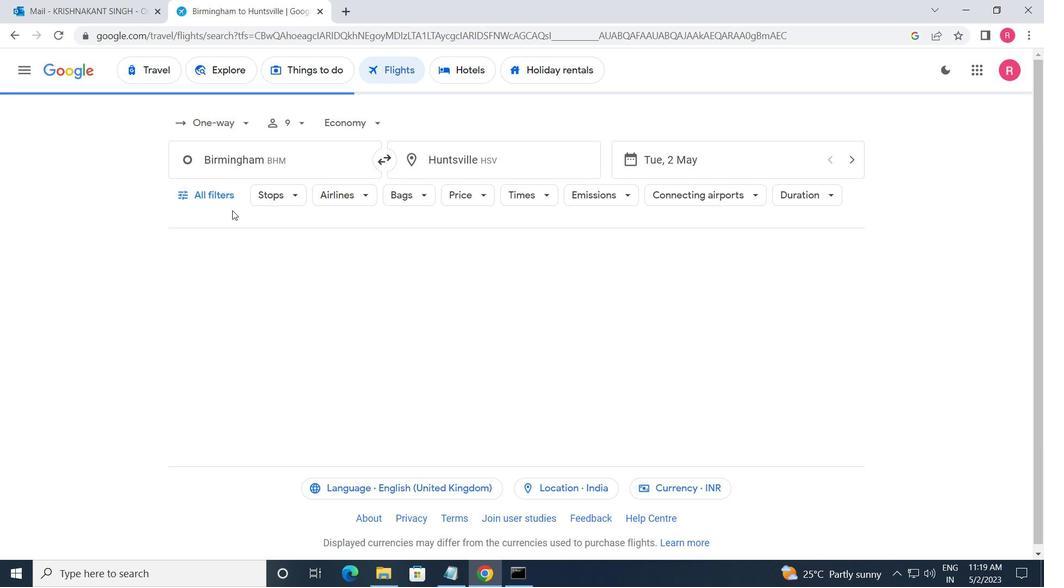 
Action: Mouse pressed left at (211, 198)
Screenshot: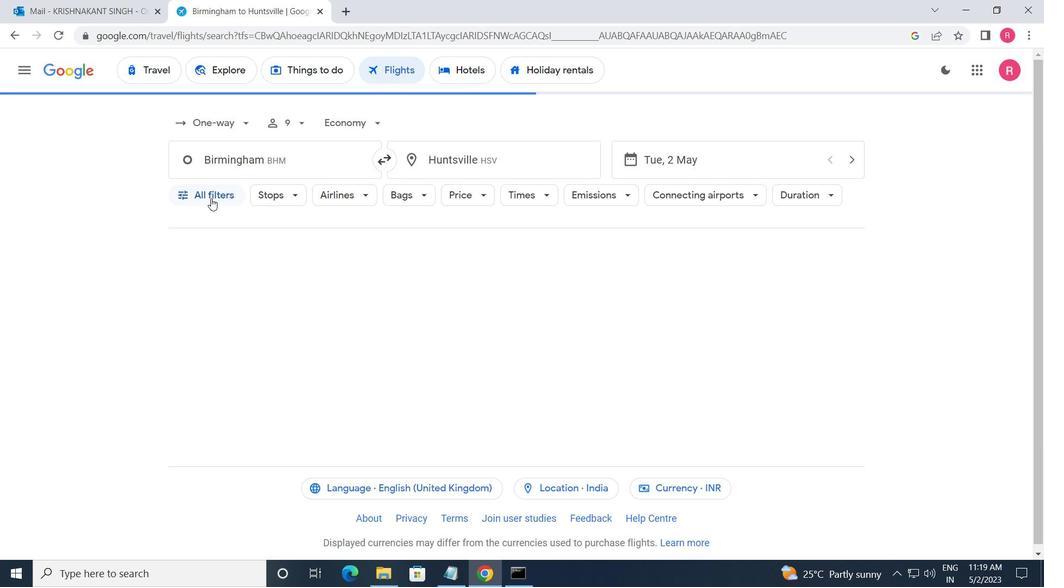 
Action: Mouse moved to (310, 355)
Screenshot: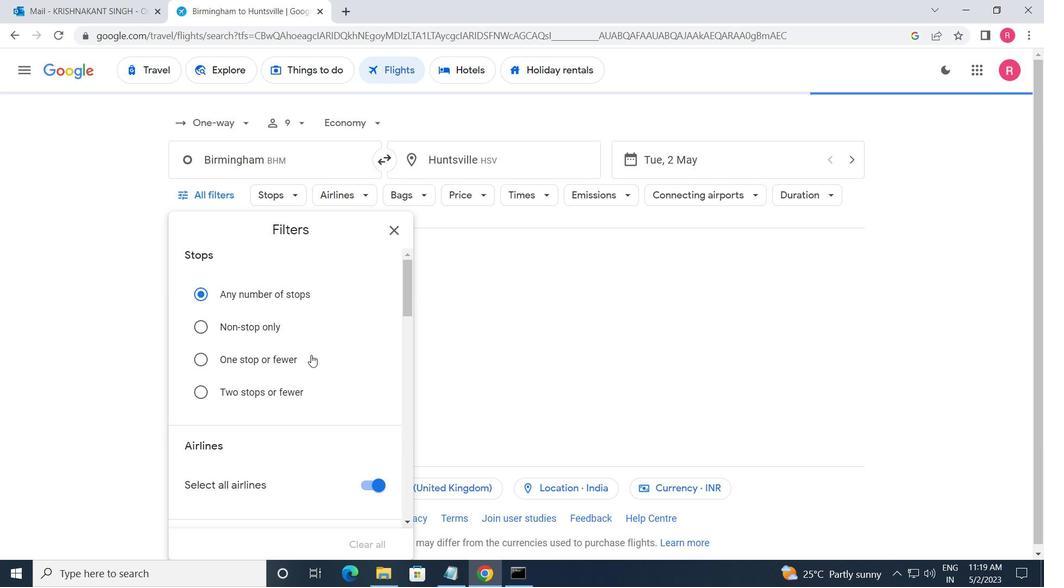 
Action: Mouse scrolled (310, 355) with delta (0, 0)
Screenshot: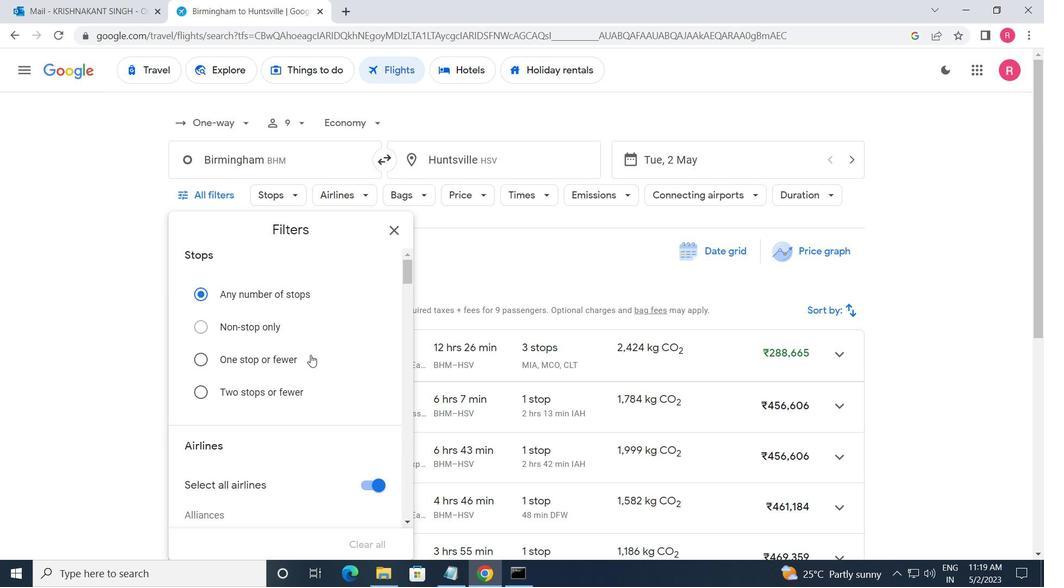 
Action: Mouse scrolled (310, 355) with delta (0, 0)
Screenshot: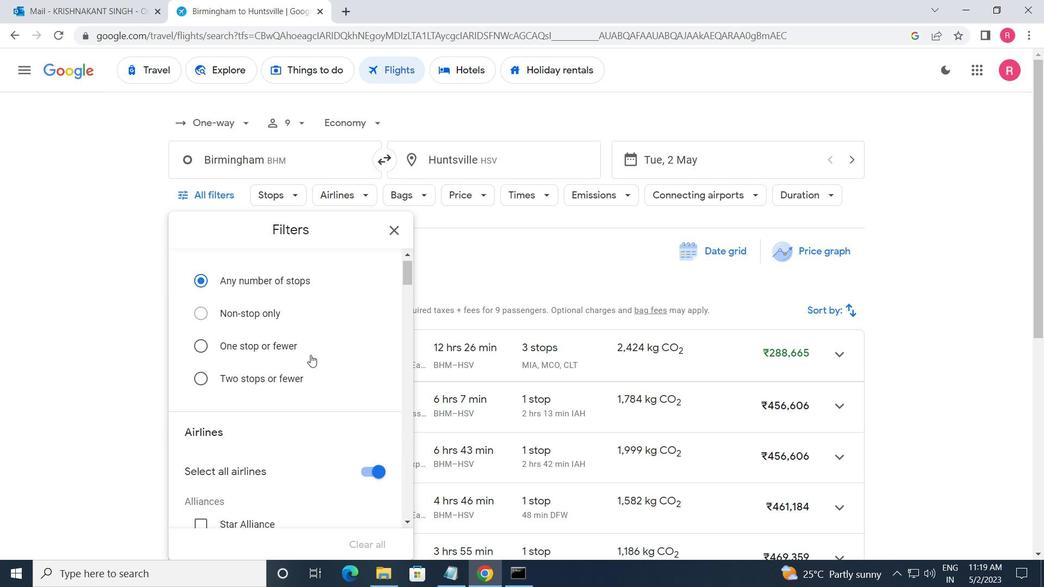 
Action: Mouse moved to (310, 356)
Screenshot: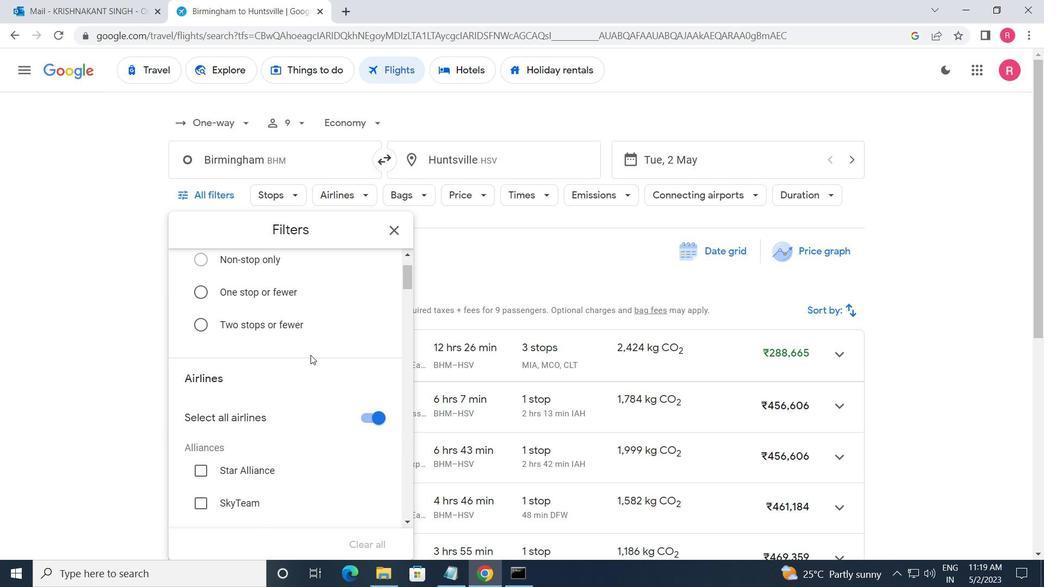 
Action: Mouse scrolled (310, 356) with delta (0, 0)
Screenshot: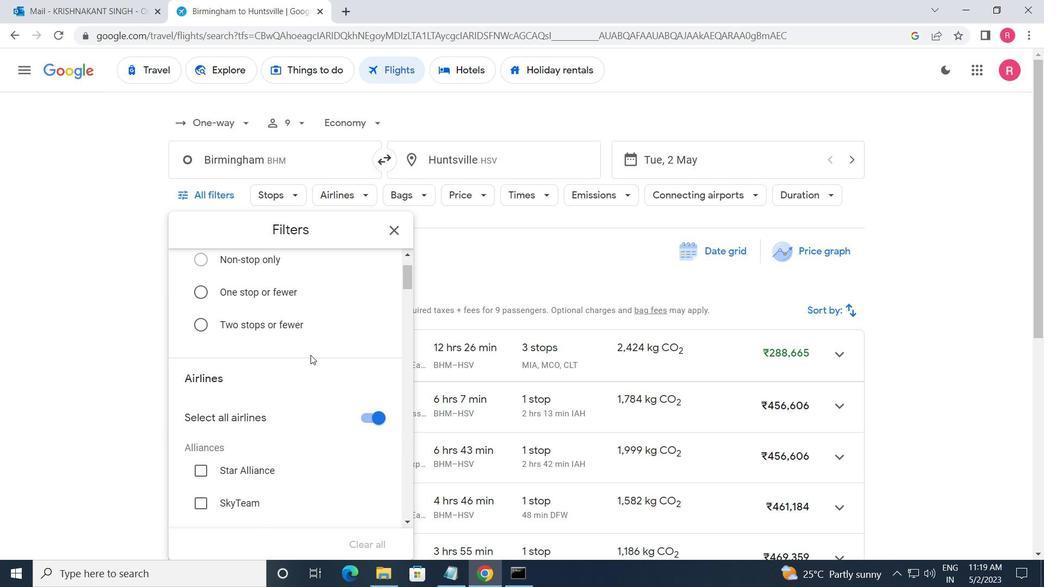 
Action: Mouse moved to (309, 358)
Screenshot: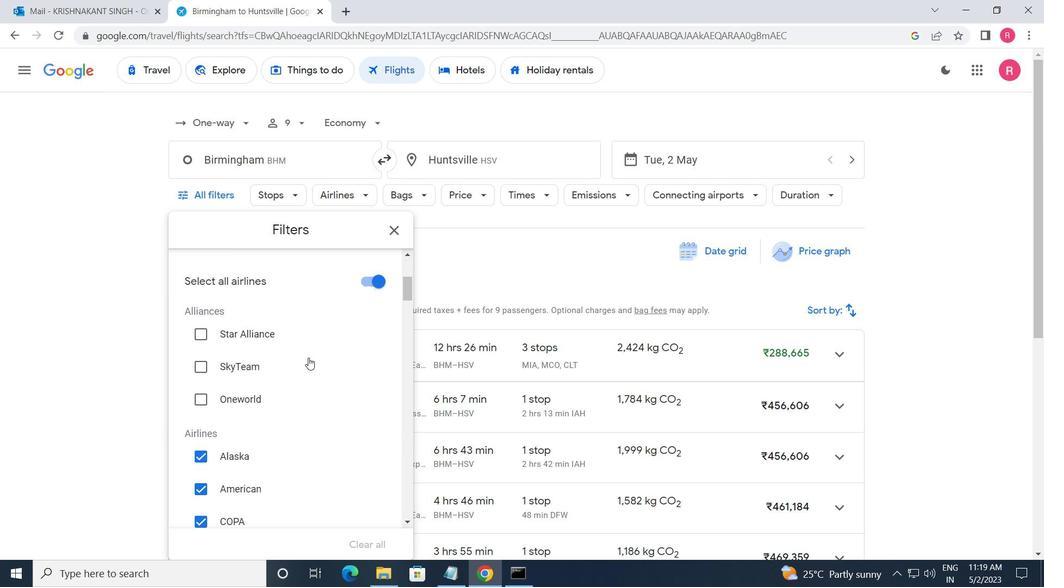 
Action: Mouse scrolled (309, 357) with delta (0, 0)
Screenshot: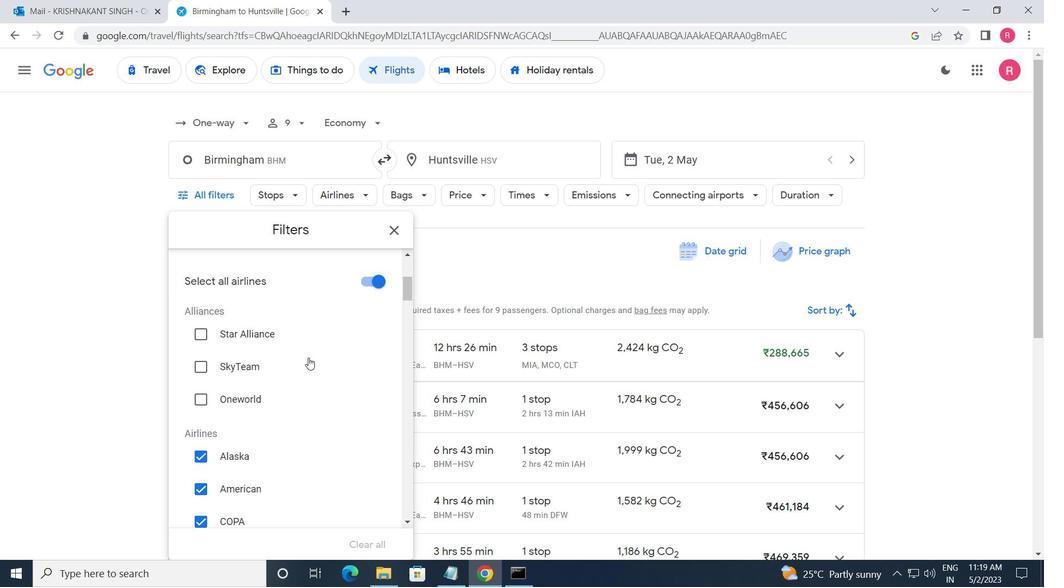 
Action: Mouse moved to (307, 357)
Screenshot: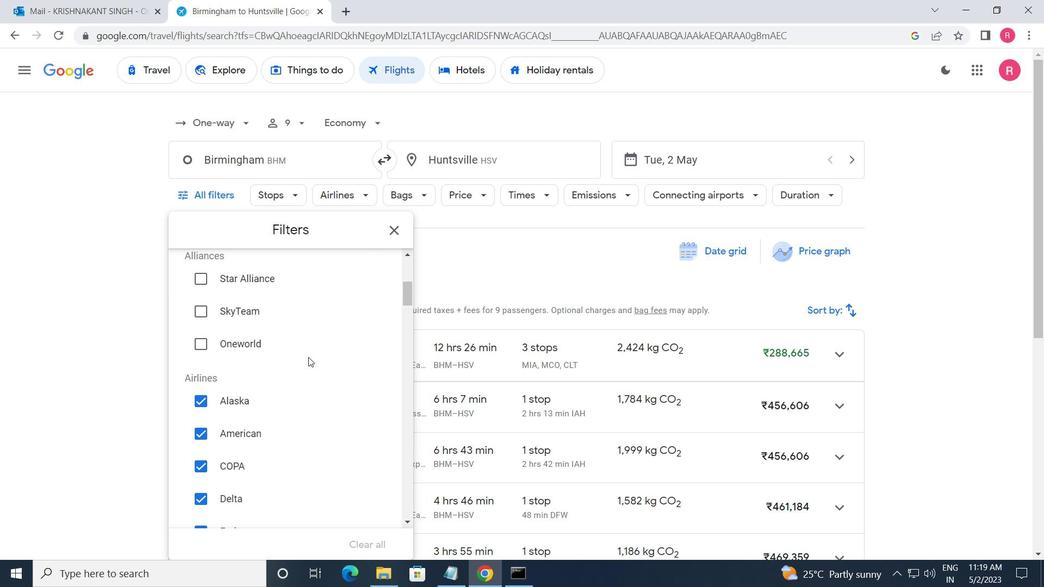 
Action: Mouse scrolled (307, 357) with delta (0, 0)
Screenshot: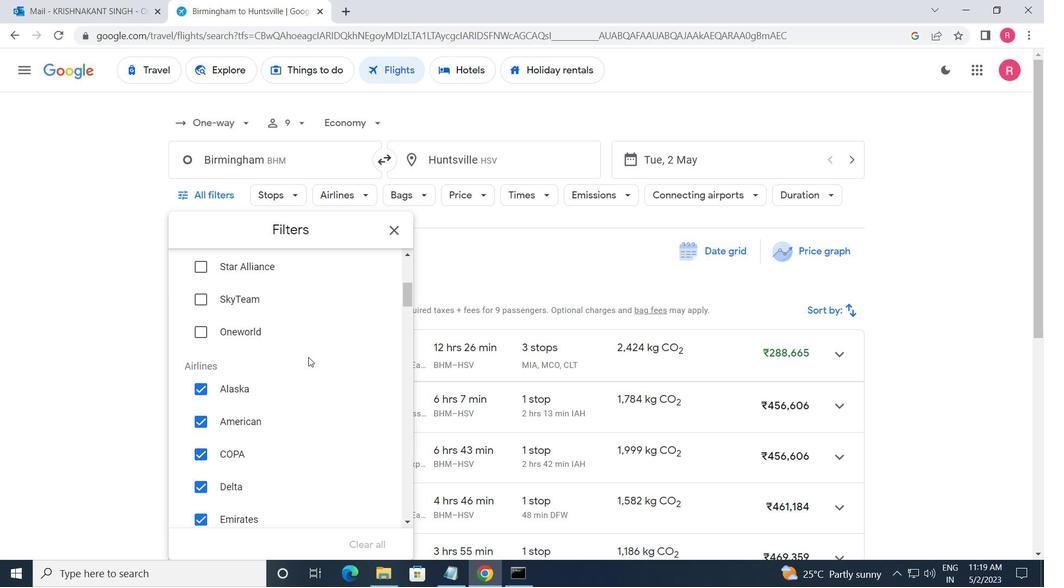 
Action: Mouse moved to (343, 355)
Screenshot: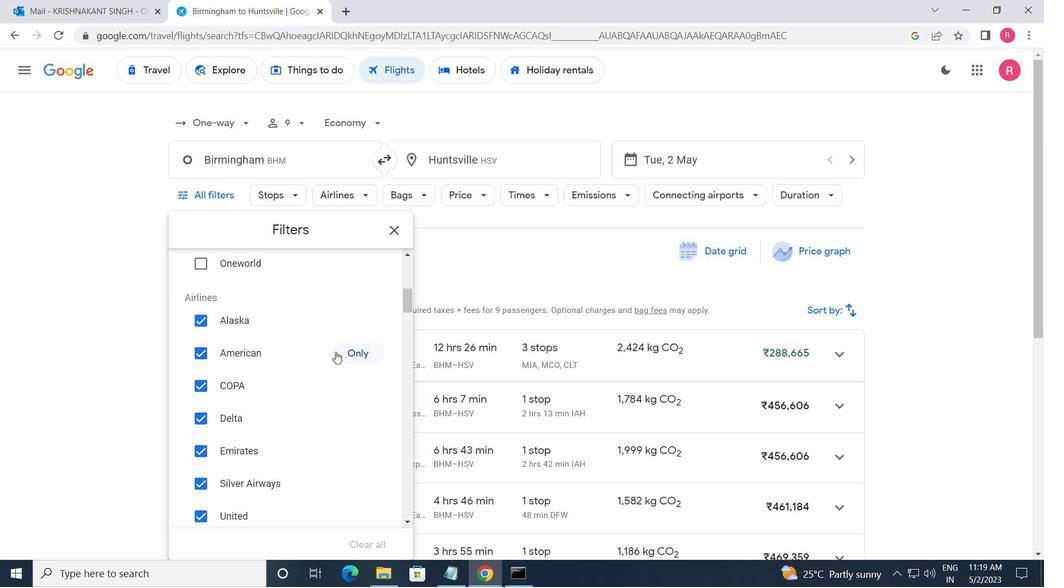 
Action: Mouse pressed left at (343, 355)
Screenshot: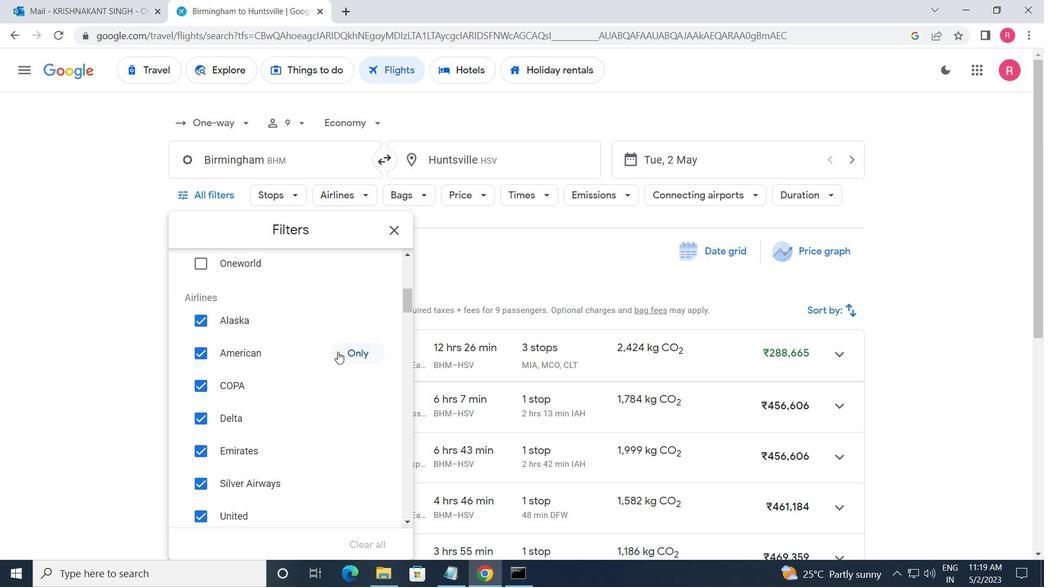 
Action: Mouse moved to (317, 385)
Screenshot: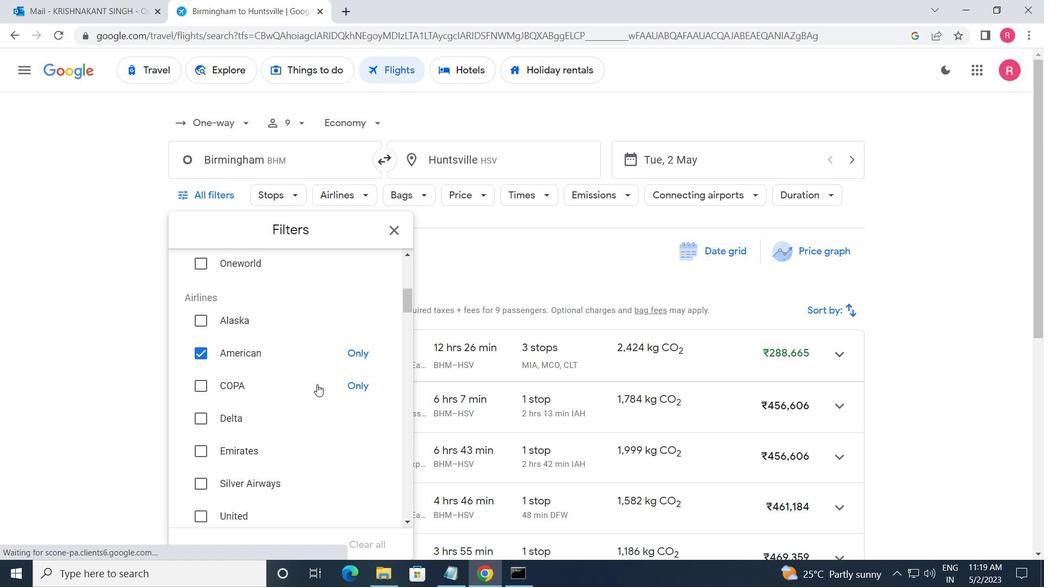 
Action: Mouse scrolled (317, 384) with delta (0, 0)
Screenshot: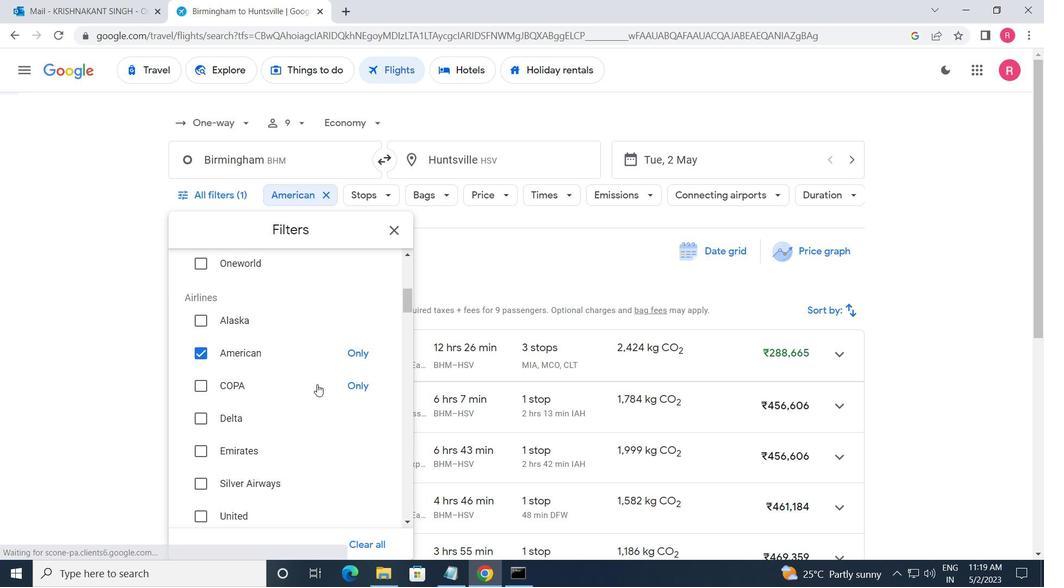 
Action: Mouse scrolled (317, 384) with delta (0, 0)
Screenshot: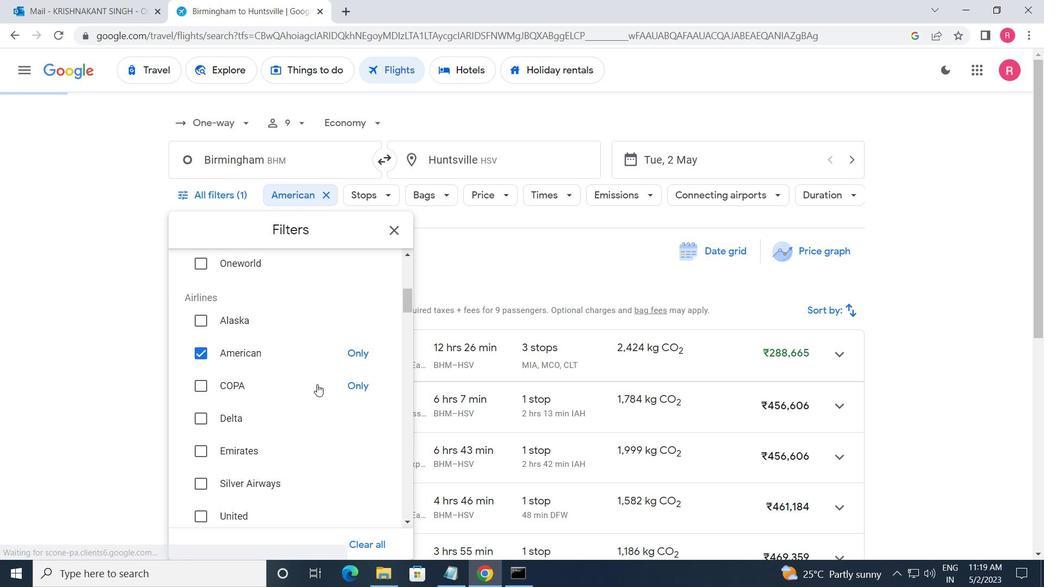 
Action: Mouse scrolled (317, 384) with delta (0, 0)
Screenshot: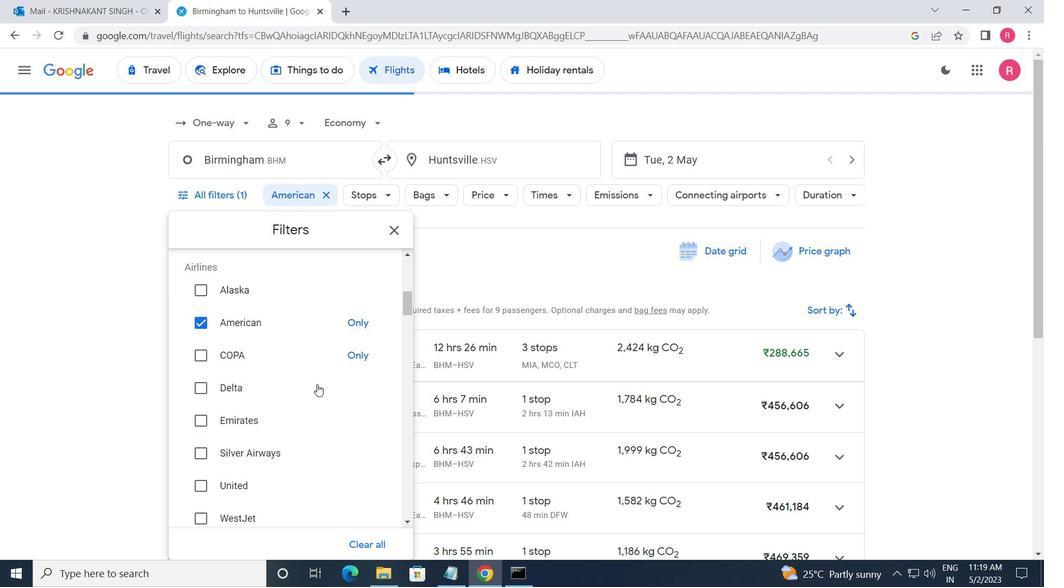 
Action: Mouse moved to (374, 438)
Screenshot: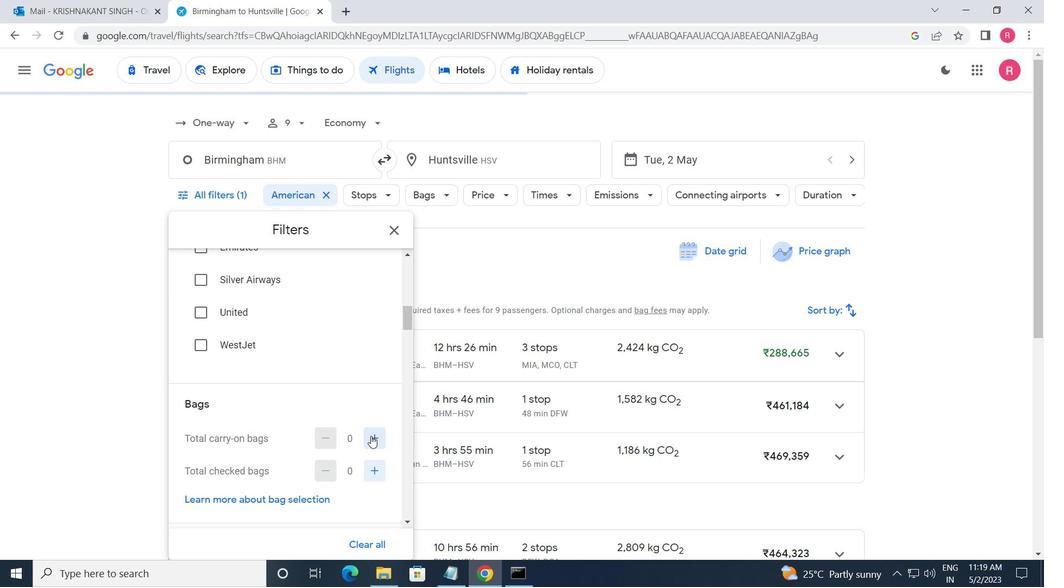 
Action: Mouse pressed left at (374, 438)
Screenshot: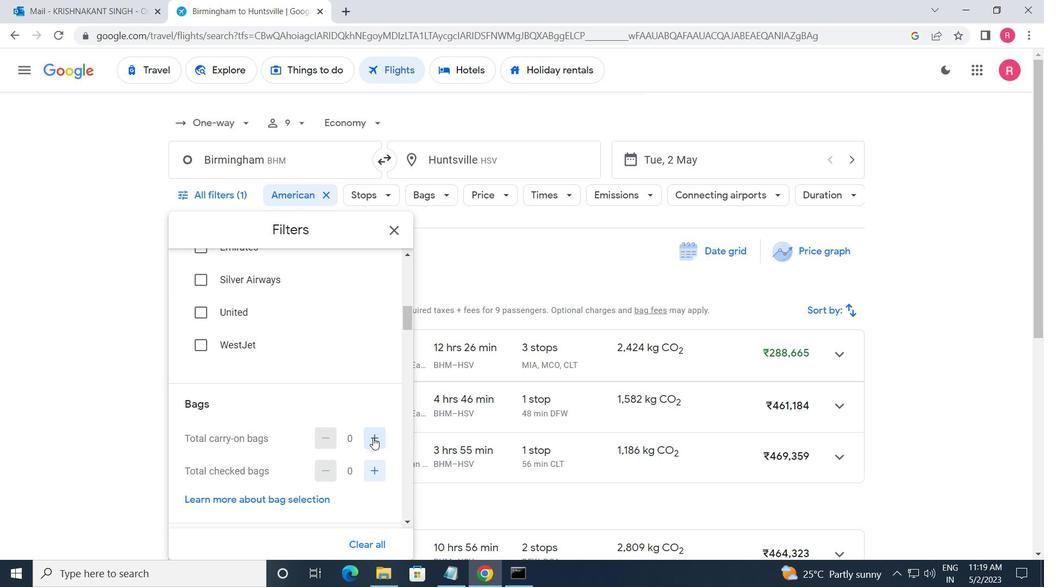 
Action: Mouse moved to (368, 437)
Screenshot: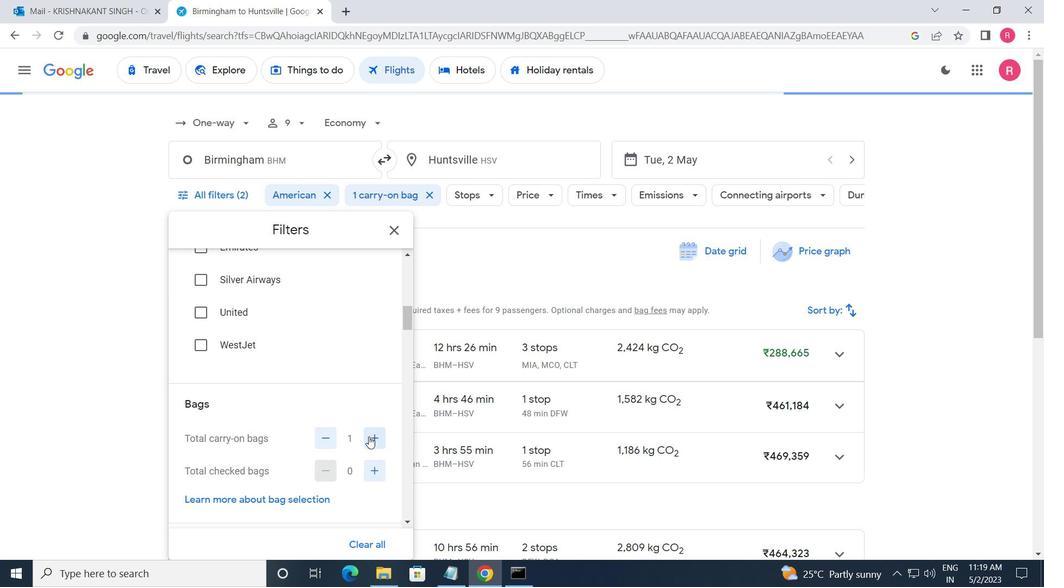 
Action: Mouse scrolled (368, 437) with delta (0, 0)
Screenshot: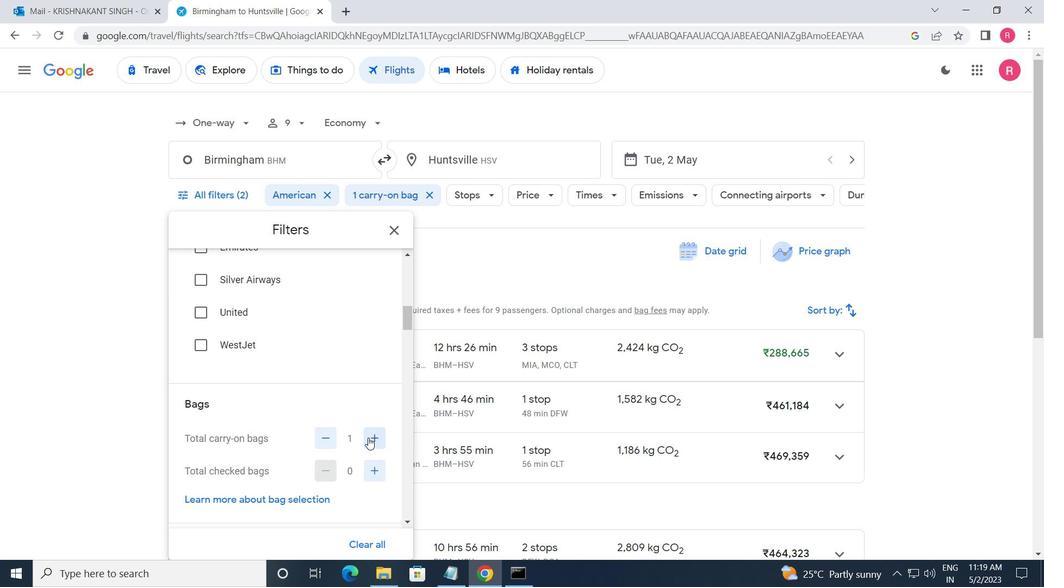 
Action: Mouse scrolled (368, 437) with delta (0, 0)
Screenshot: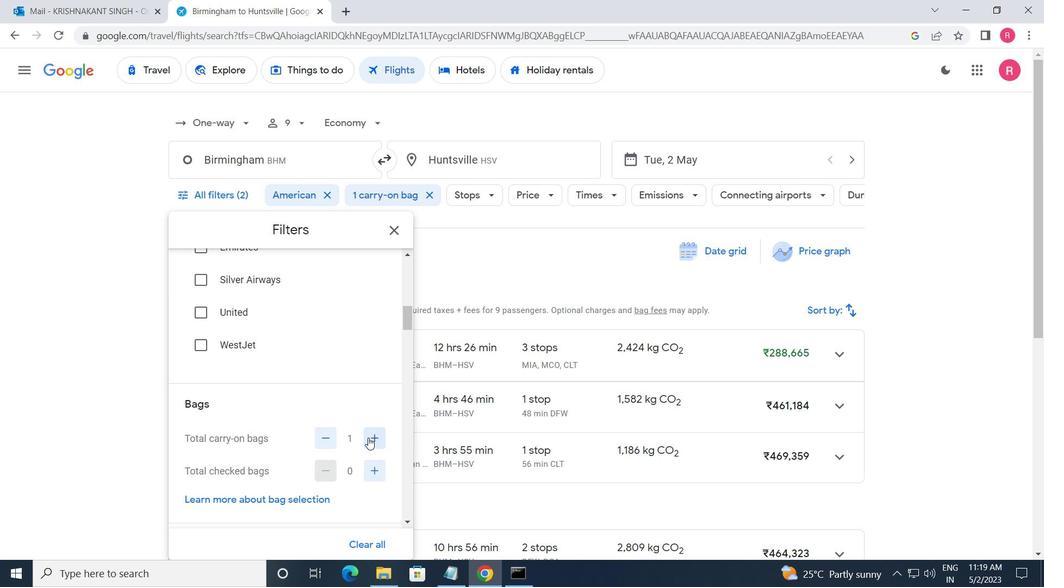 
Action: Mouse moved to (384, 467)
Screenshot: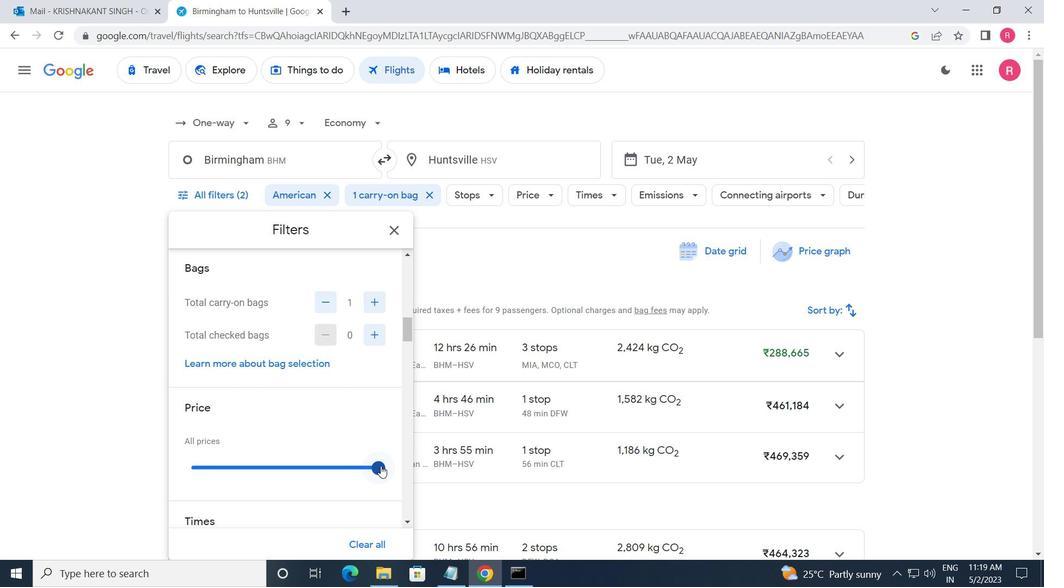 
Action: Mouse pressed left at (384, 467)
Screenshot: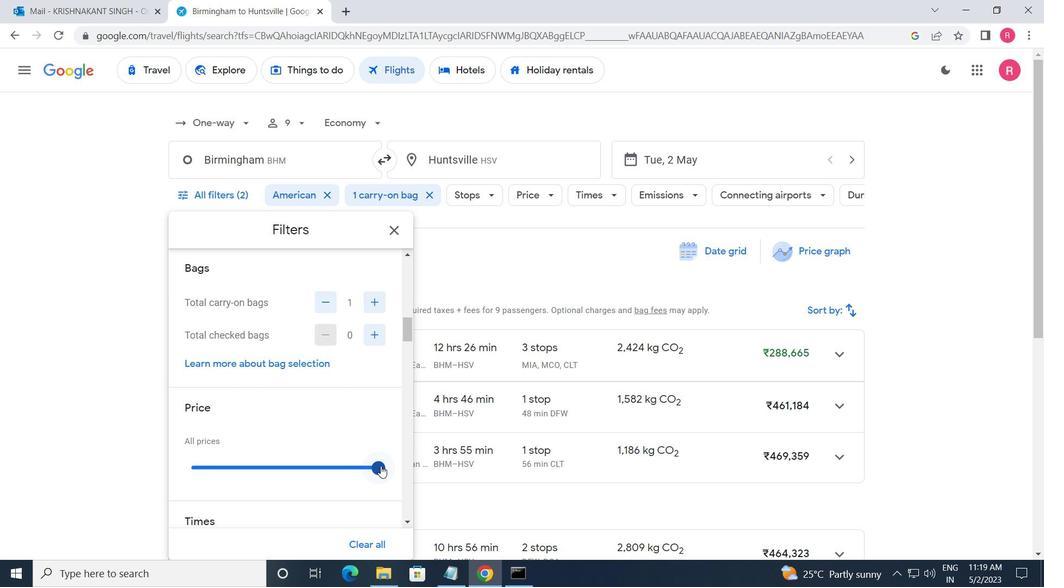 
Action: Mouse moved to (300, 443)
Screenshot: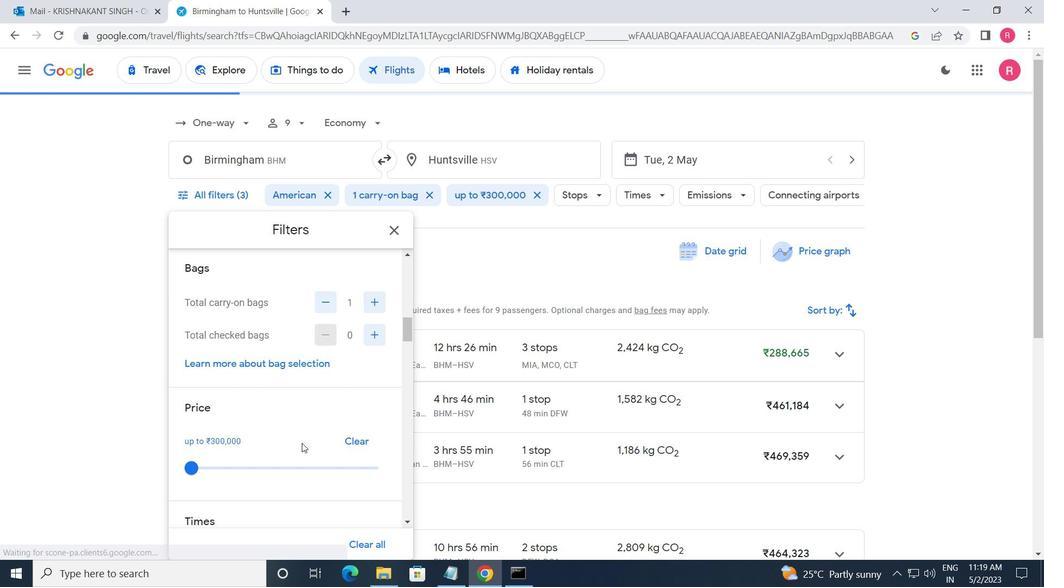 
Action: Mouse scrolled (300, 442) with delta (0, 0)
Screenshot: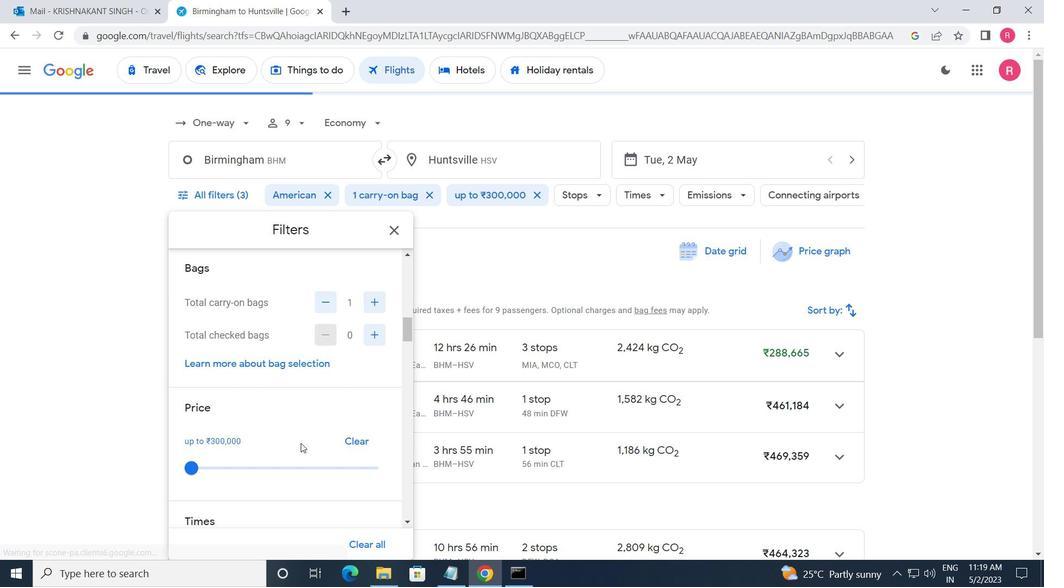 
Action: Mouse moved to (299, 439)
Screenshot: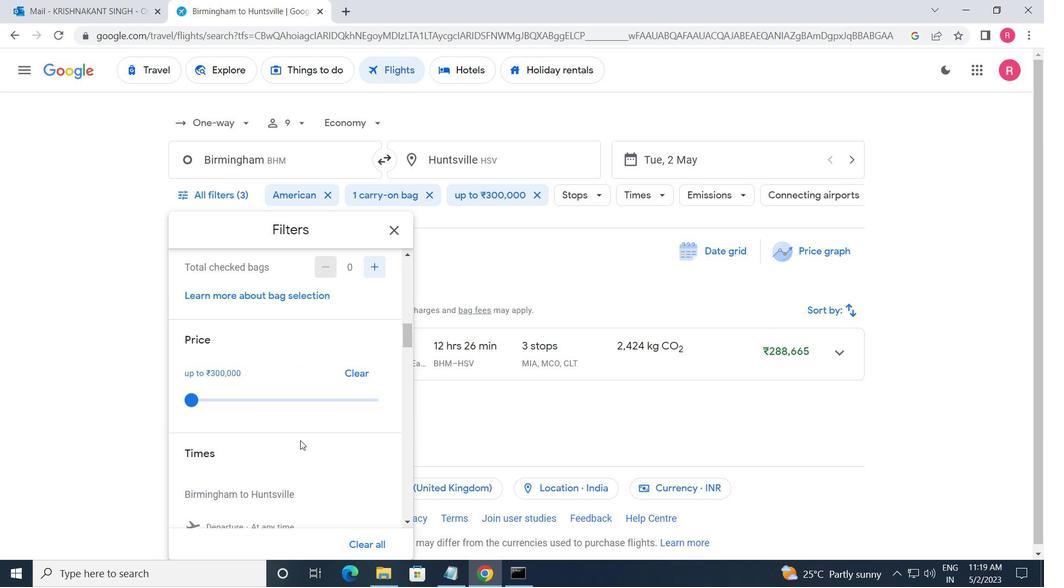 
Action: Mouse scrolled (299, 438) with delta (0, 0)
Screenshot: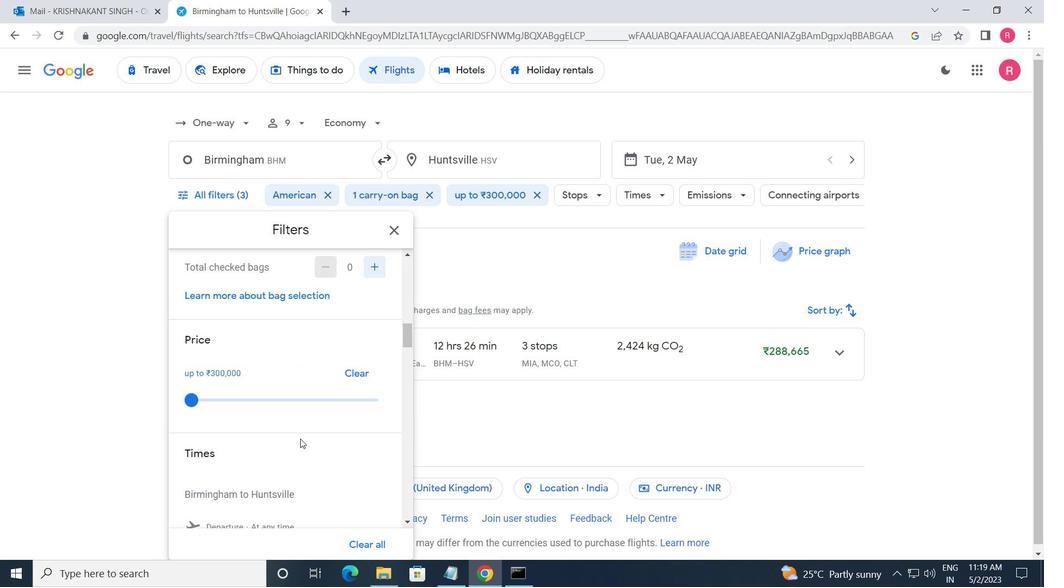 
Action: Mouse moved to (298, 442)
Screenshot: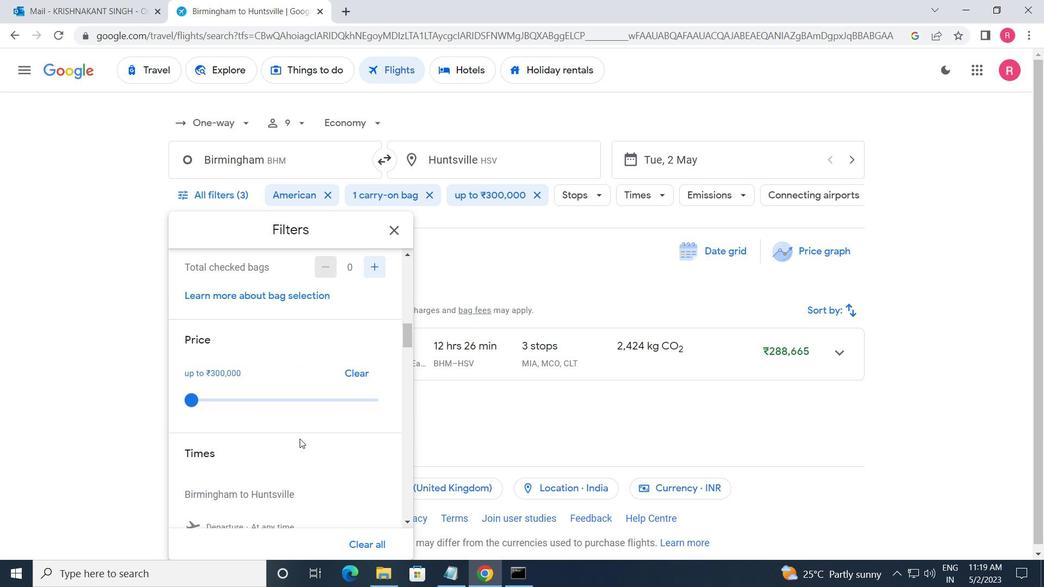 
Action: Mouse scrolled (298, 441) with delta (0, 0)
Screenshot: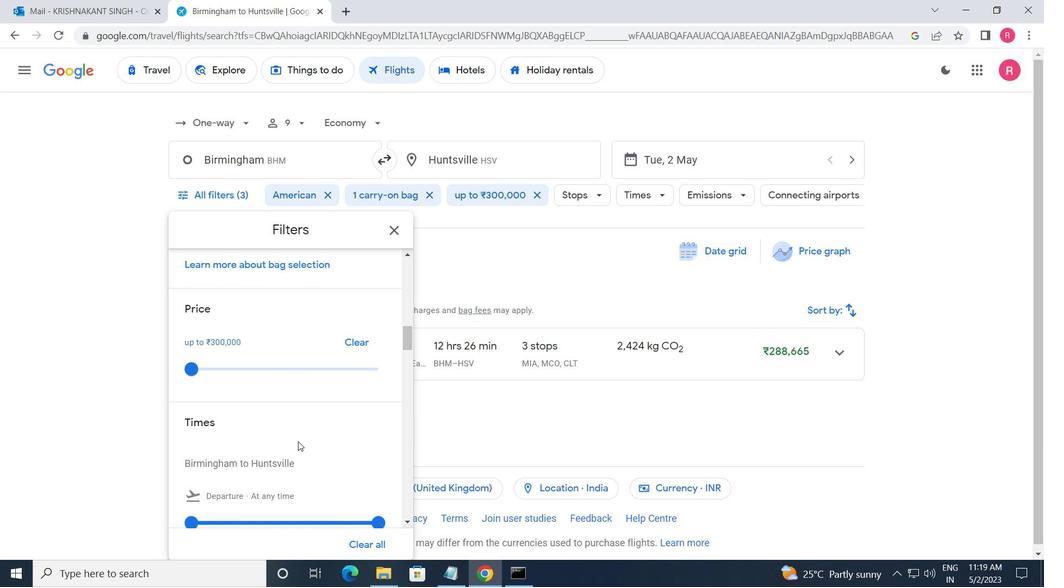
Action: Mouse moved to (255, 485)
Screenshot: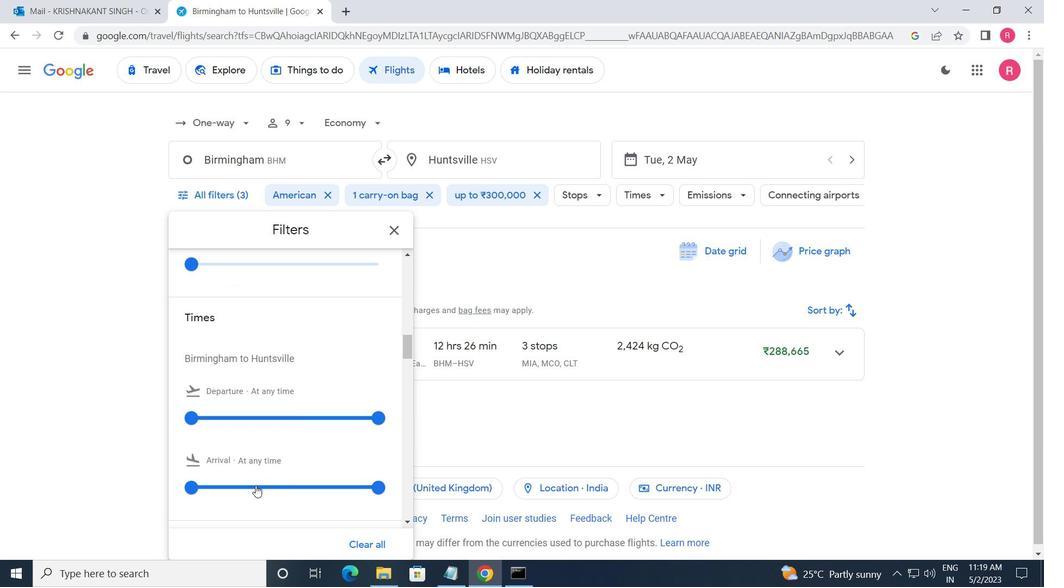 
Action: Mouse scrolled (255, 485) with delta (0, 0)
Screenshot: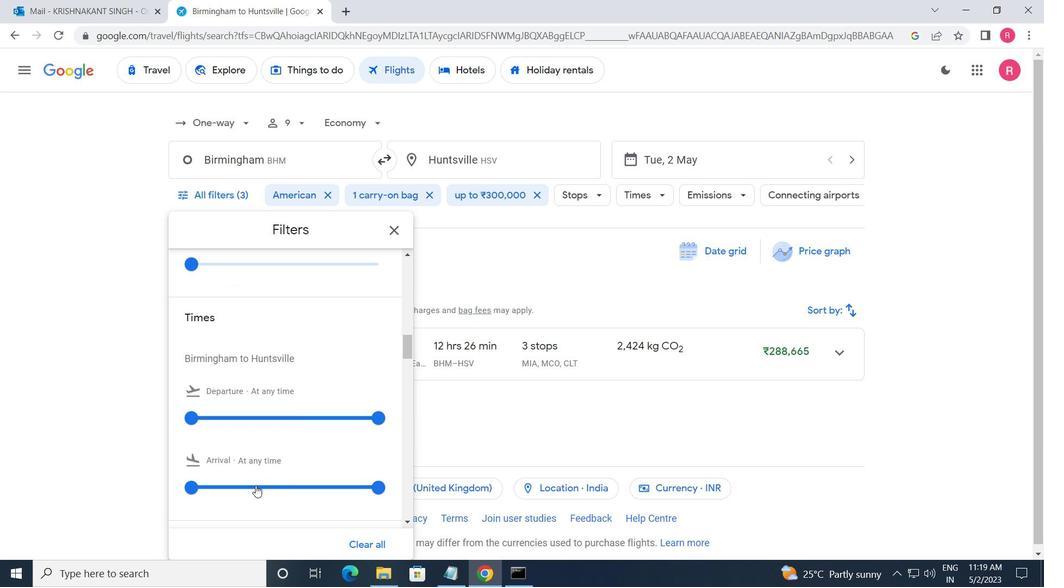 
Action: Mouse moved to (189, 356)
Screenshot: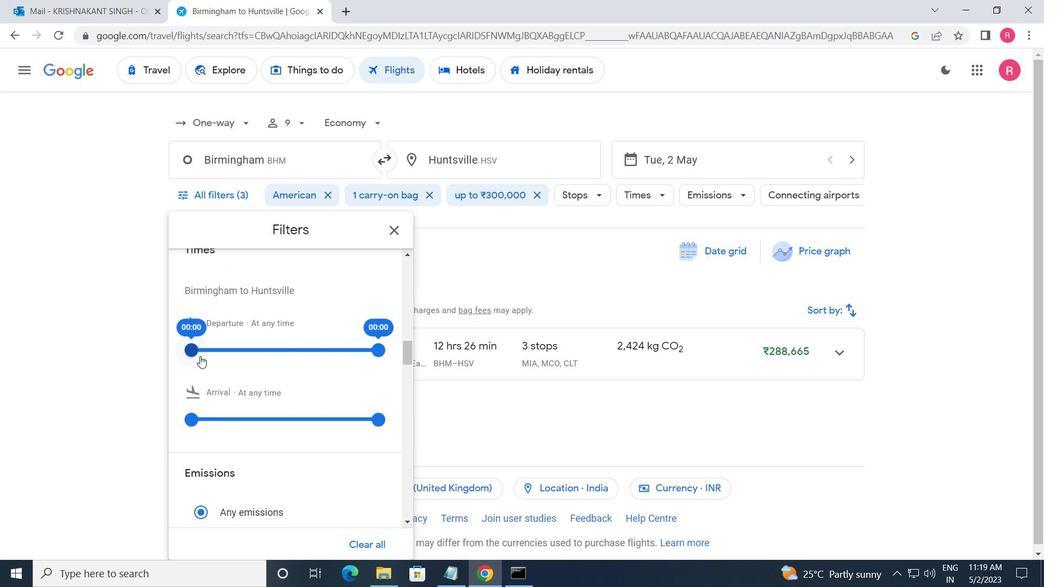 
Action: Mouse pressed left at (189, 356)
Screenshot: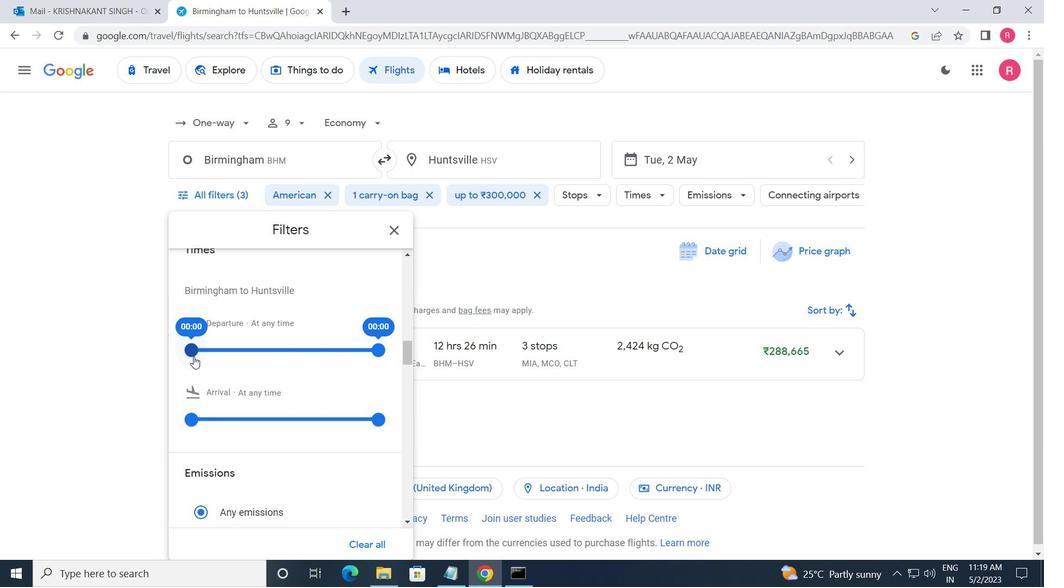 
Action: Mouse moved to (374, 350)
Screenshot: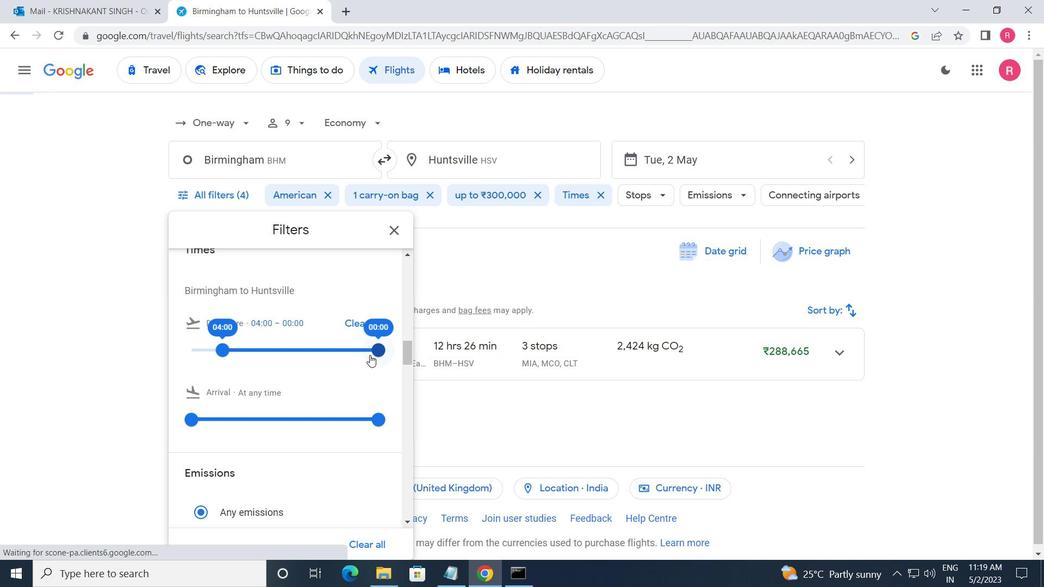 
Action: Mouse pressed left at (374, 350)
Screenshot: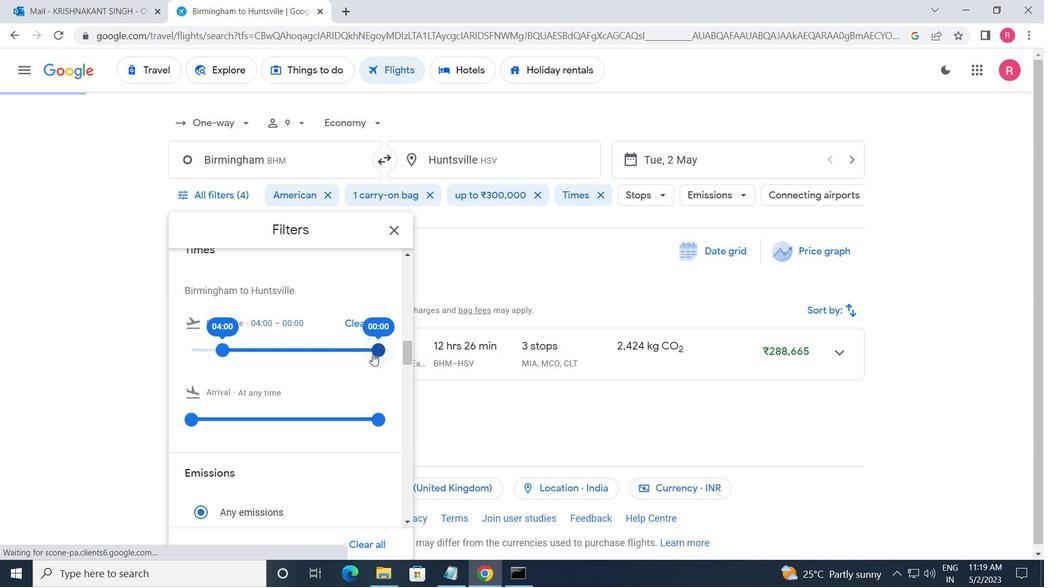 
Action: Mouse moved to (393, 233)
Screenshot: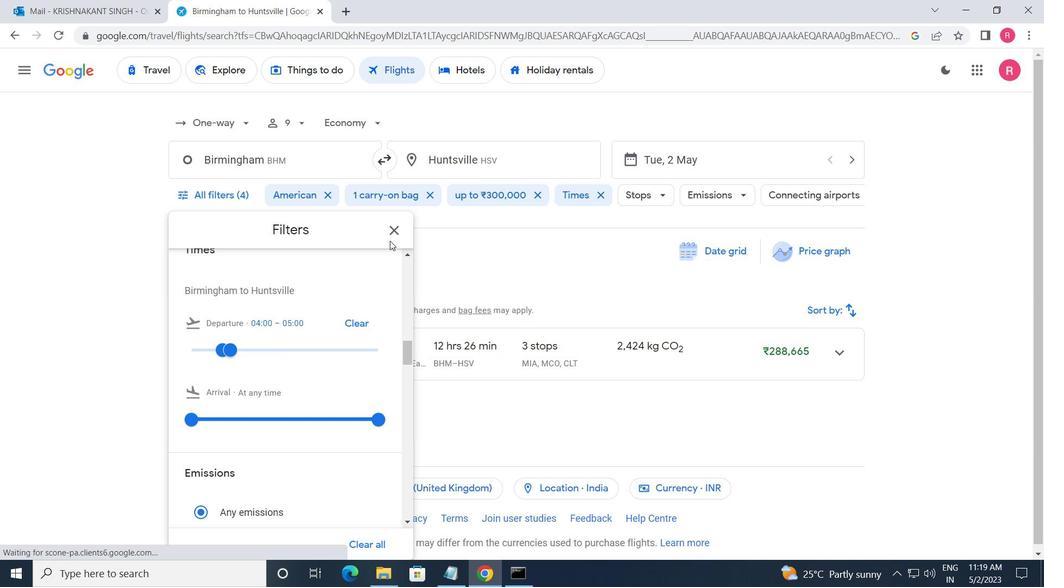 
Action: Mouse pressed left at (393, 233)
Screenshot: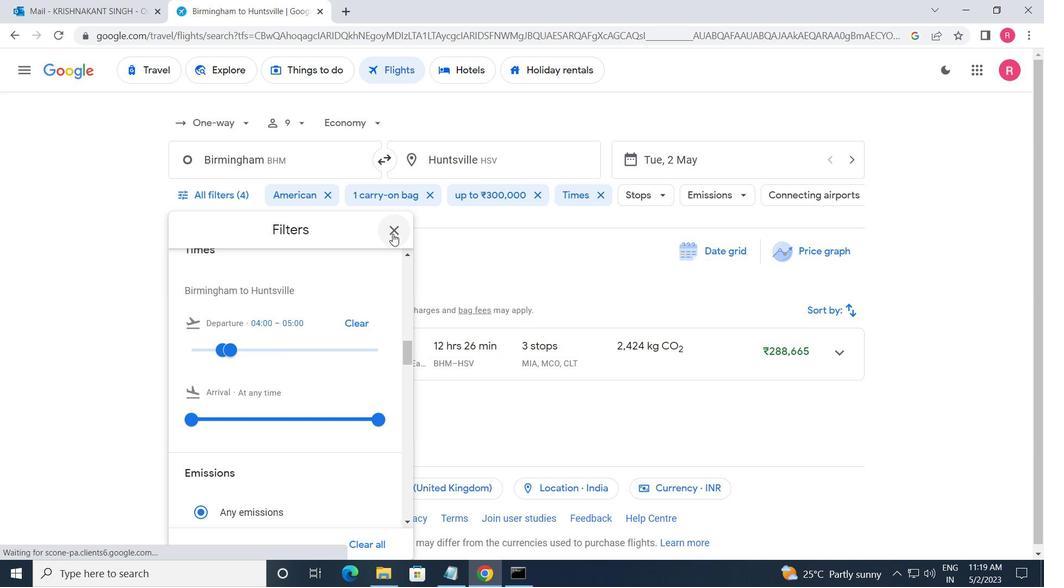 
